 Task: Search one way flight ticket for 1 adult, 6 children, 1 infant in seat and 1 infant on lap in business from Houston: George Bush Intercontinental/houston Airport to Fort Wayne: Fort Wayne International Airport on 8-4-2023. Choice of flights is United. Number of bags: 2 carry on bags. Price is upto 65000. Outbound departure time preference is 14:45.
Action: Mouse moved to (260, 362)
Screenshot: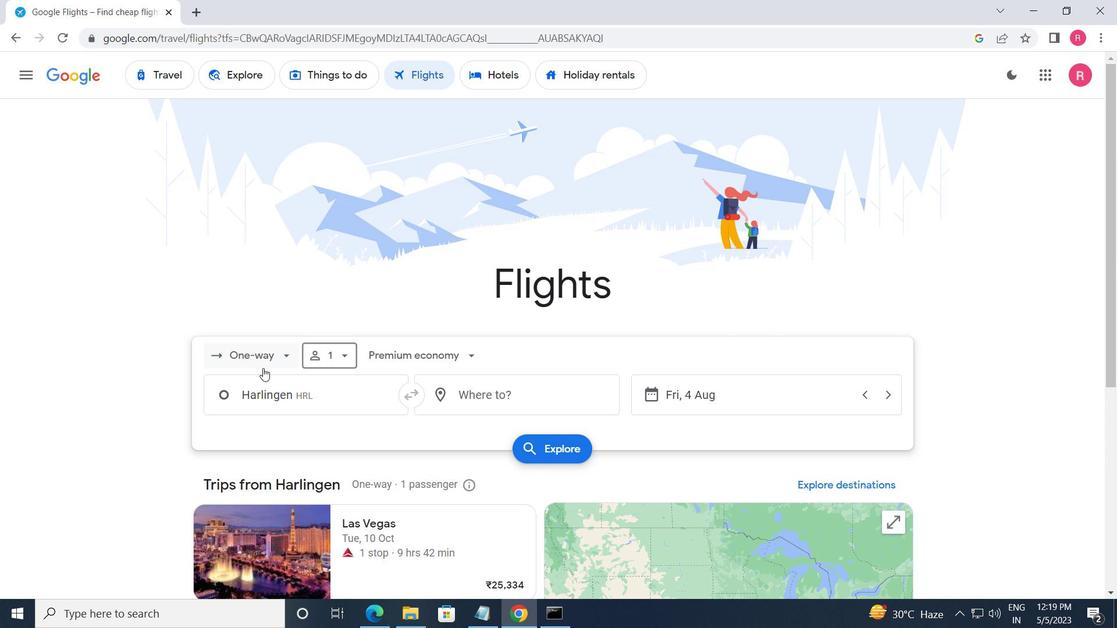
Action: Mouse pressed left at (260, 362)
Screenshot: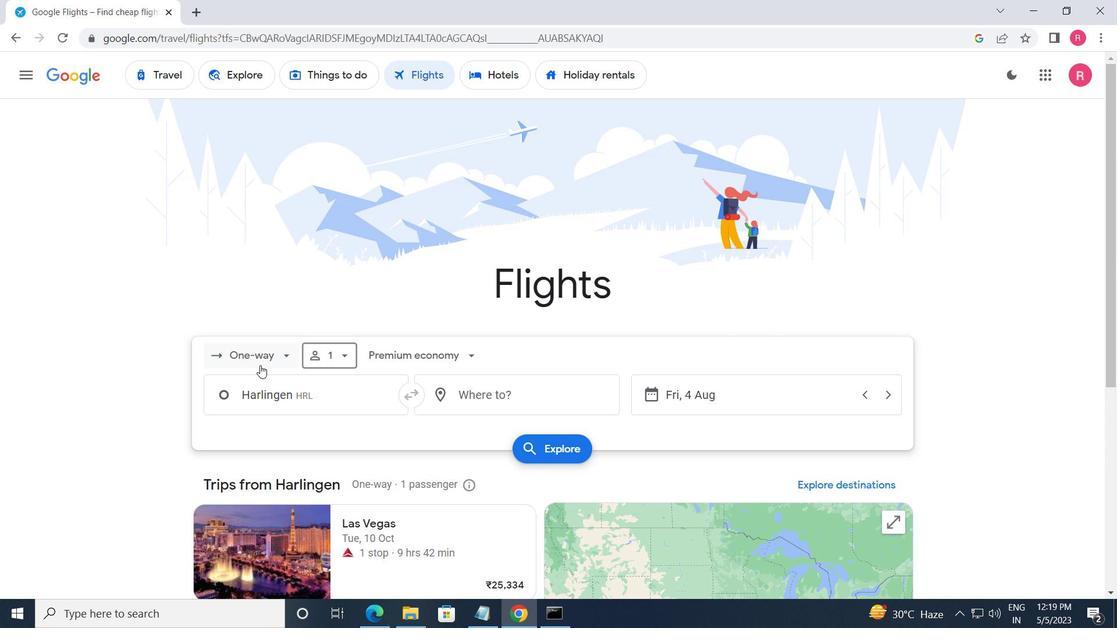 
Action: Mouse moved to (273, 416)
Screenshot: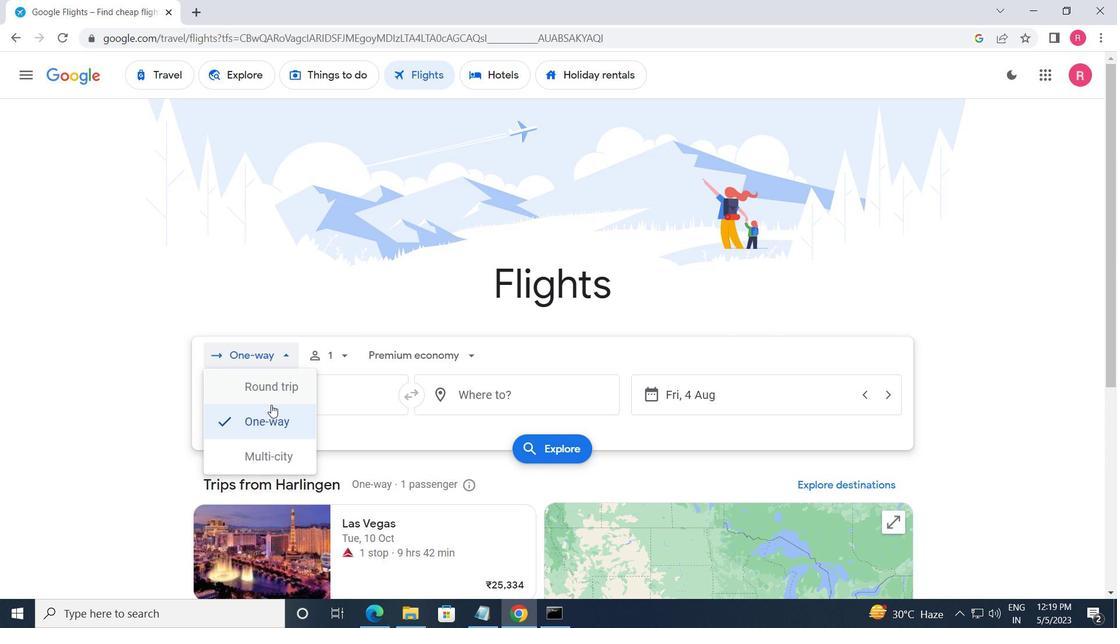 
Action: Mouse pressed left at (273, 416)
Screenshot: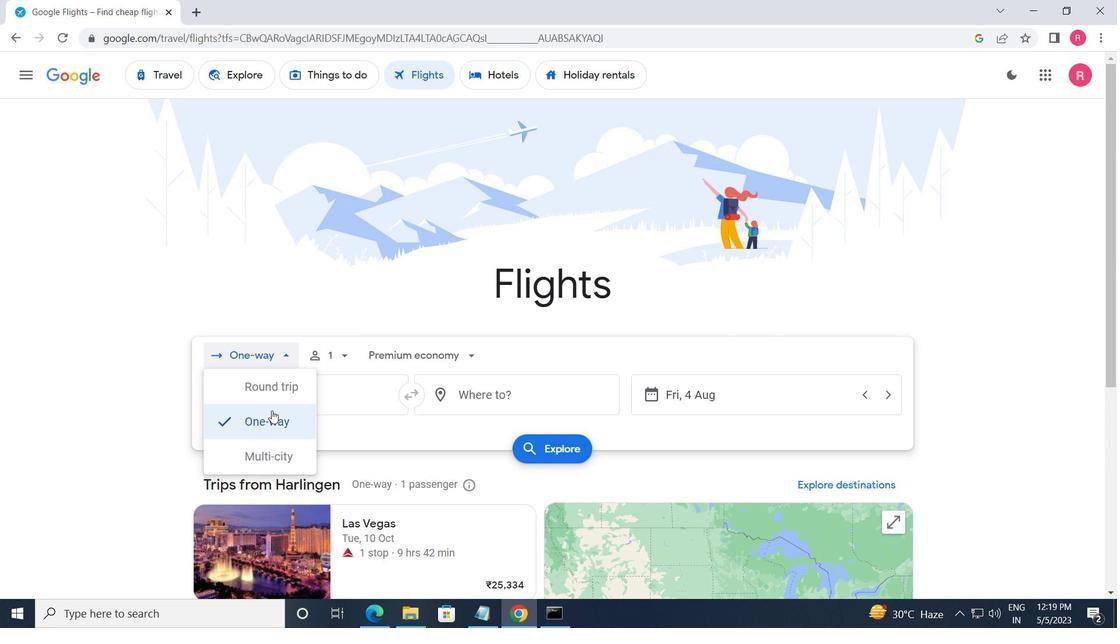 
Action: Mouse moved to (319, 358)
Screenshot: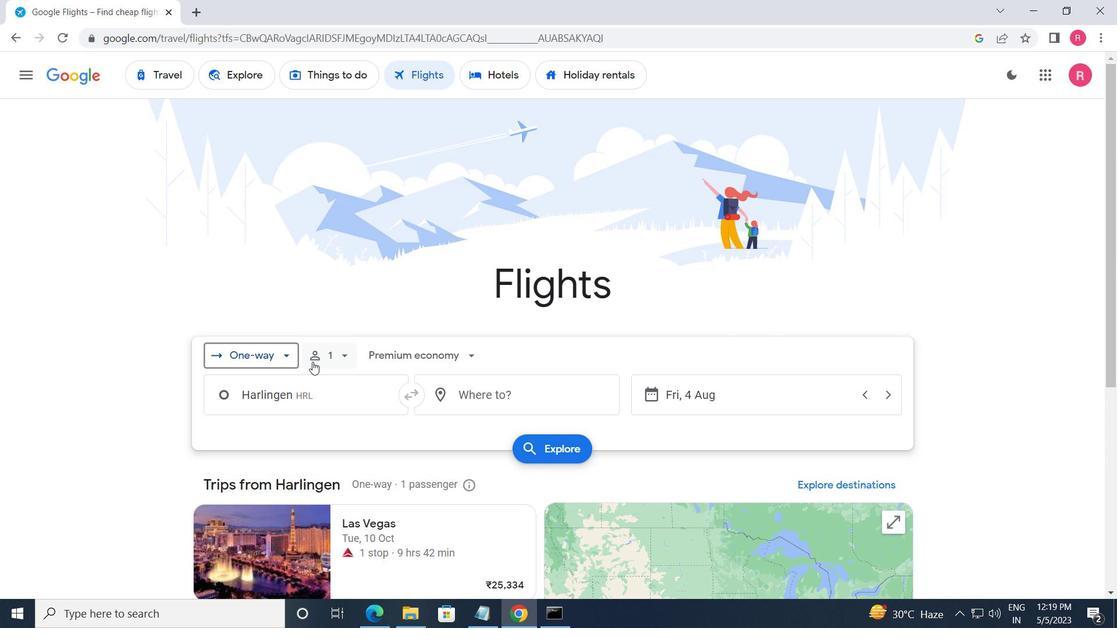 
Action: Mouse pressed left at (319, 358)
Screenshot: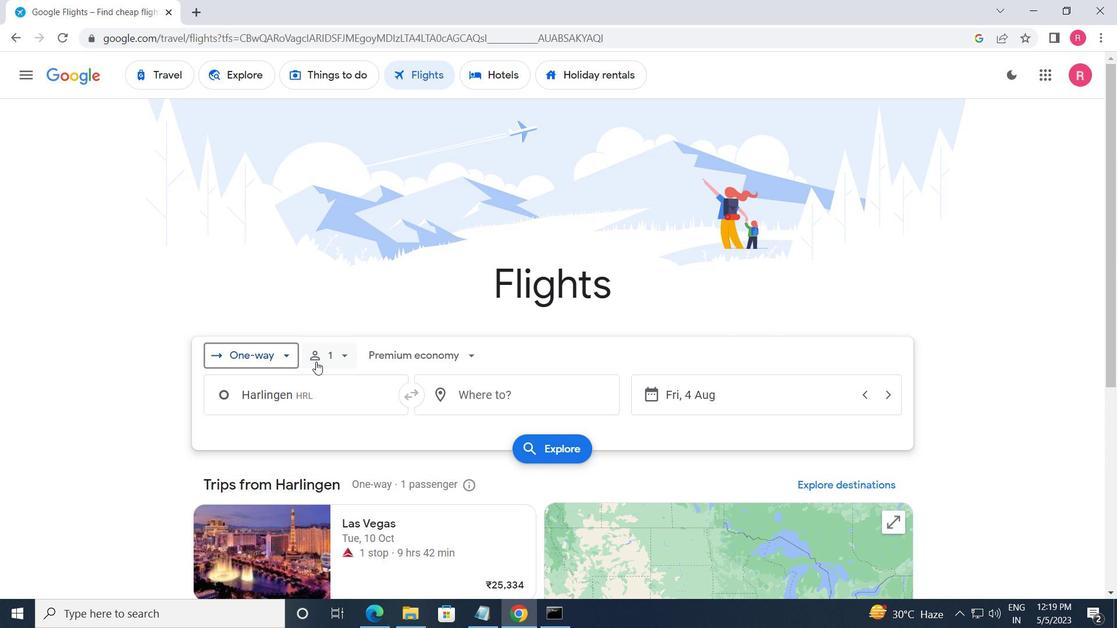 
Action: Mouse moved to (455, 434)
Screenshot: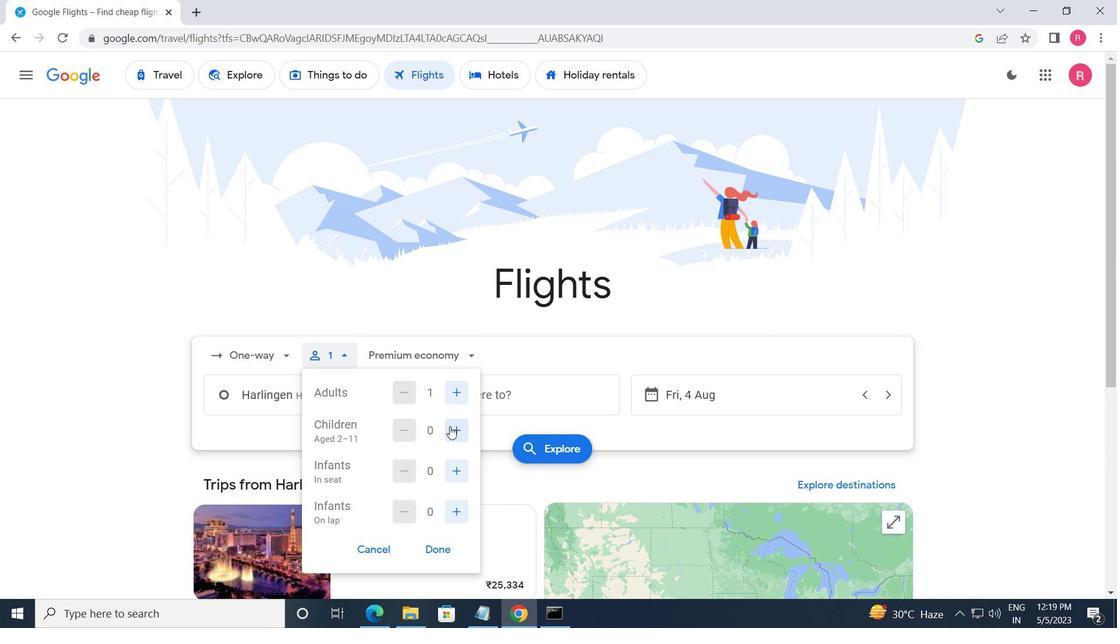 
Action: Mouse pressed left at (455, 434)
Screenshot: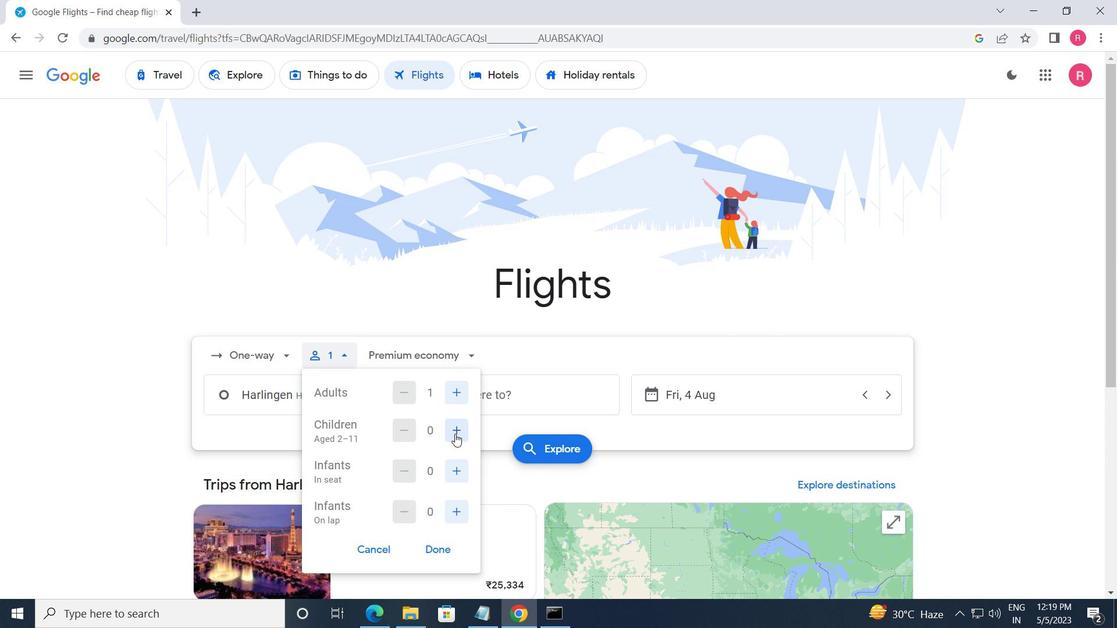 
Action: Mouse pressed left at (455, 434)
Screenshot: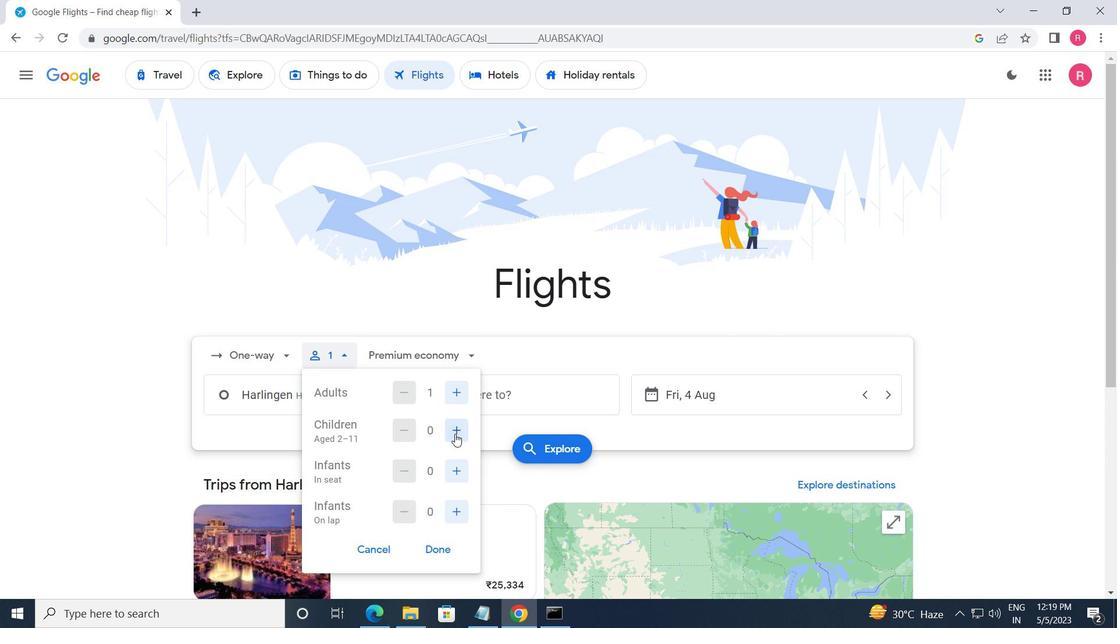
Action: Mouse pressed left at (455, 434)
Screenshot: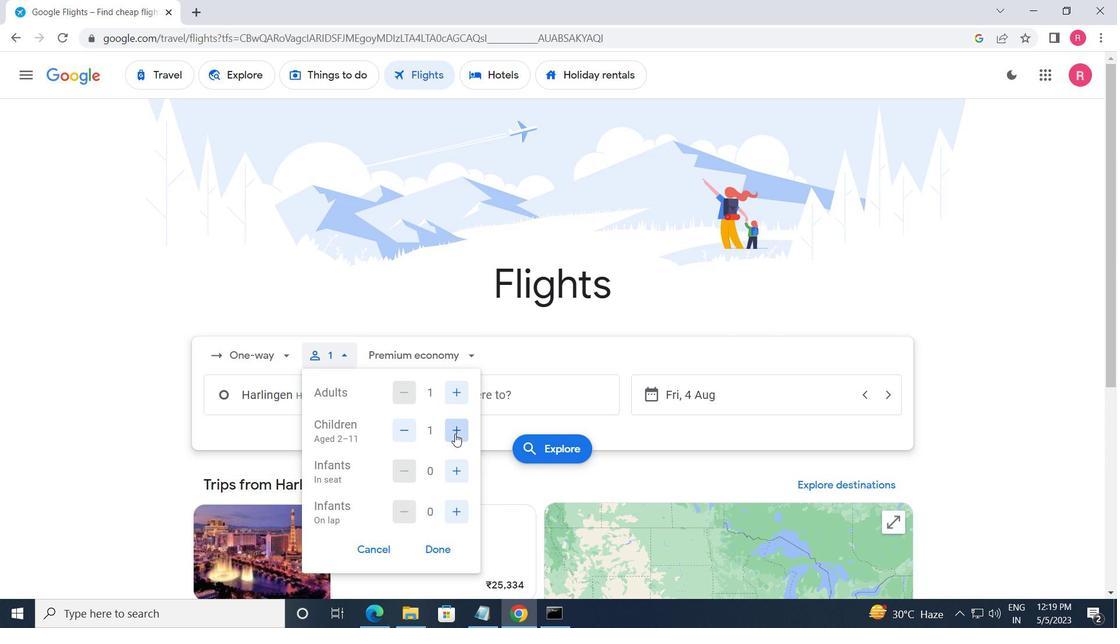 
Action: Mouse pressed left at (455, 434)
Screenshot: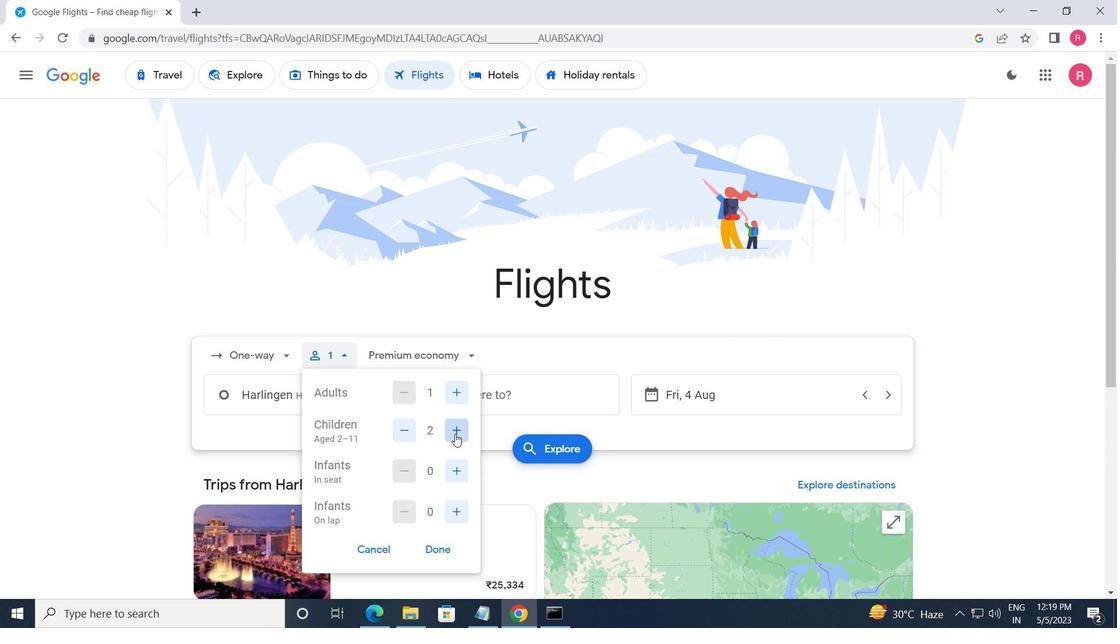 
Action: Mouse pressed left at (455, 434)
Screenshot: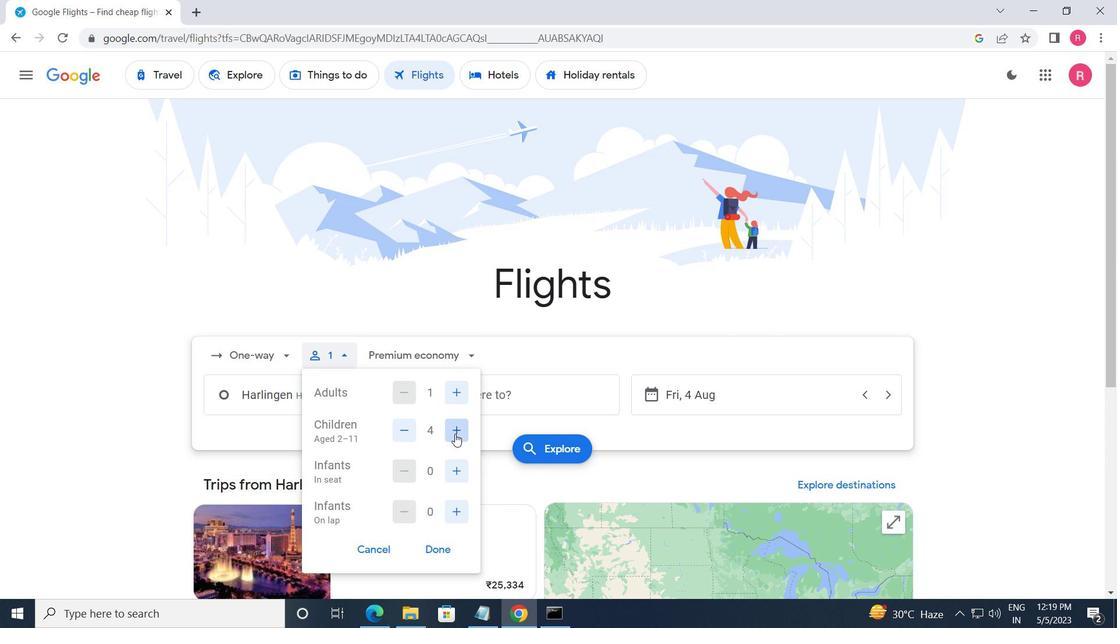 
Action: Mouse pressed left at (455, 434)
Screenshot: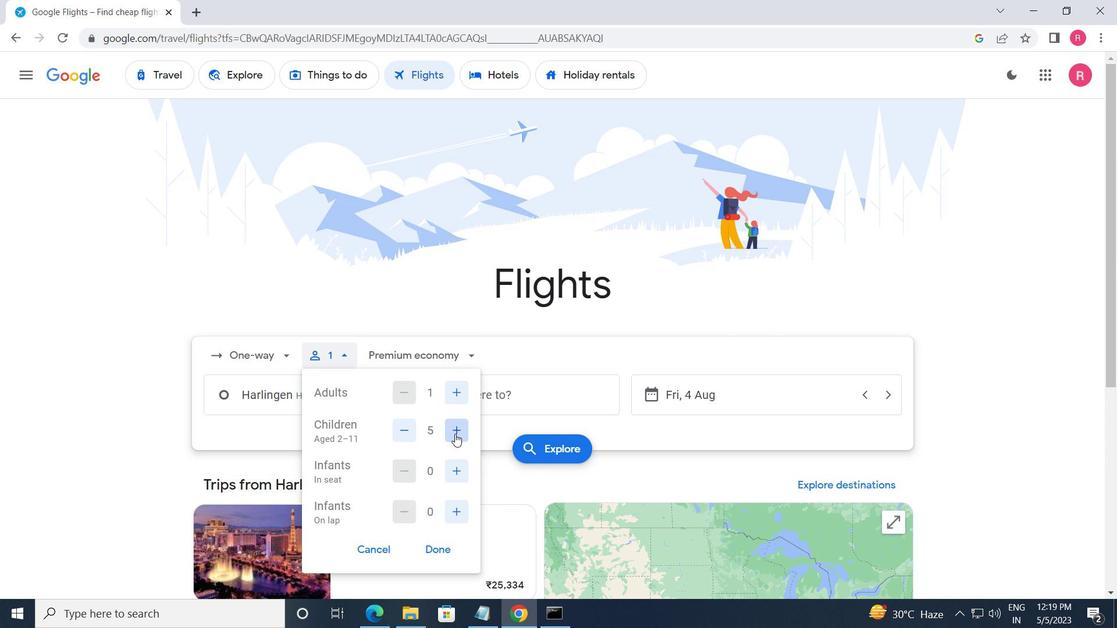 
Action: Mouse moved to (458, 464)
Screenshot: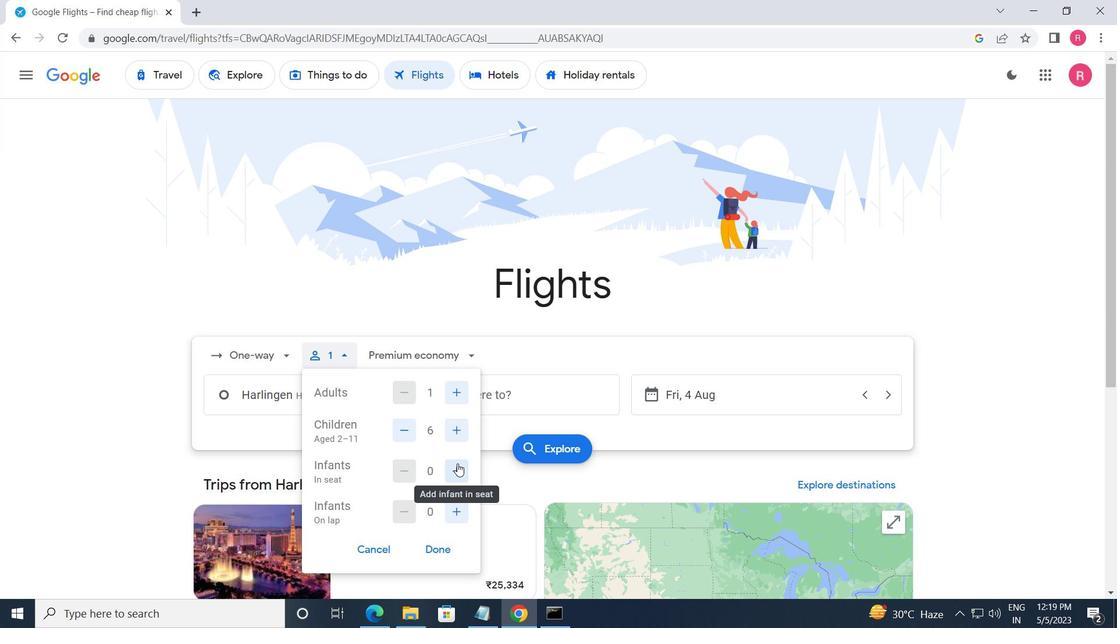 
Action: Mouse pressed left at (458, 464)
Screenshot: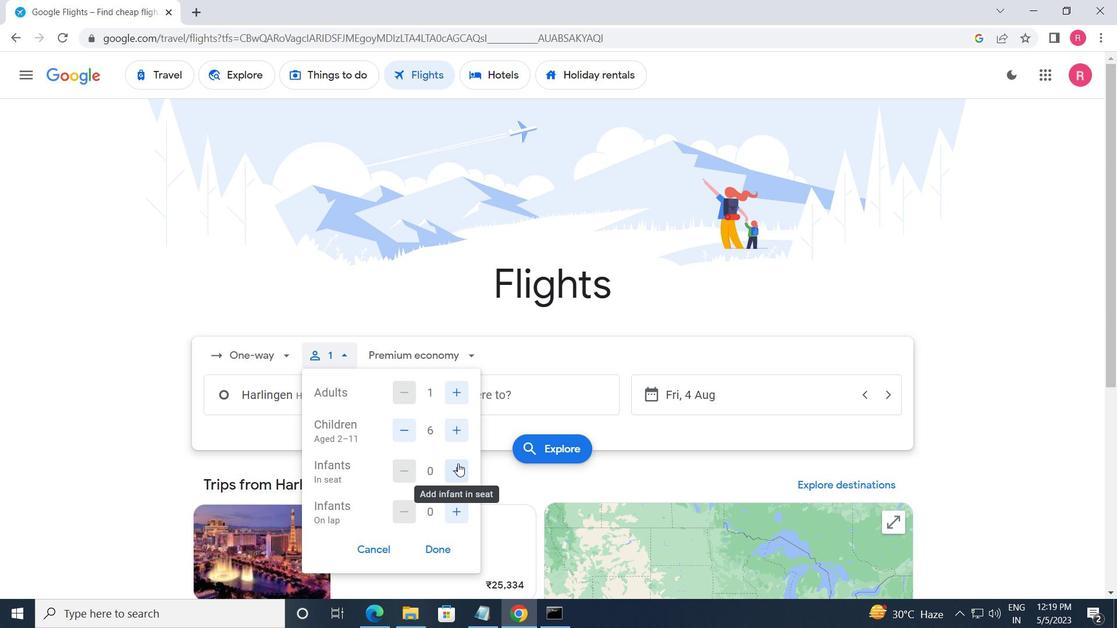 
Action: Mouse moved to (465, 498)
Screenshot: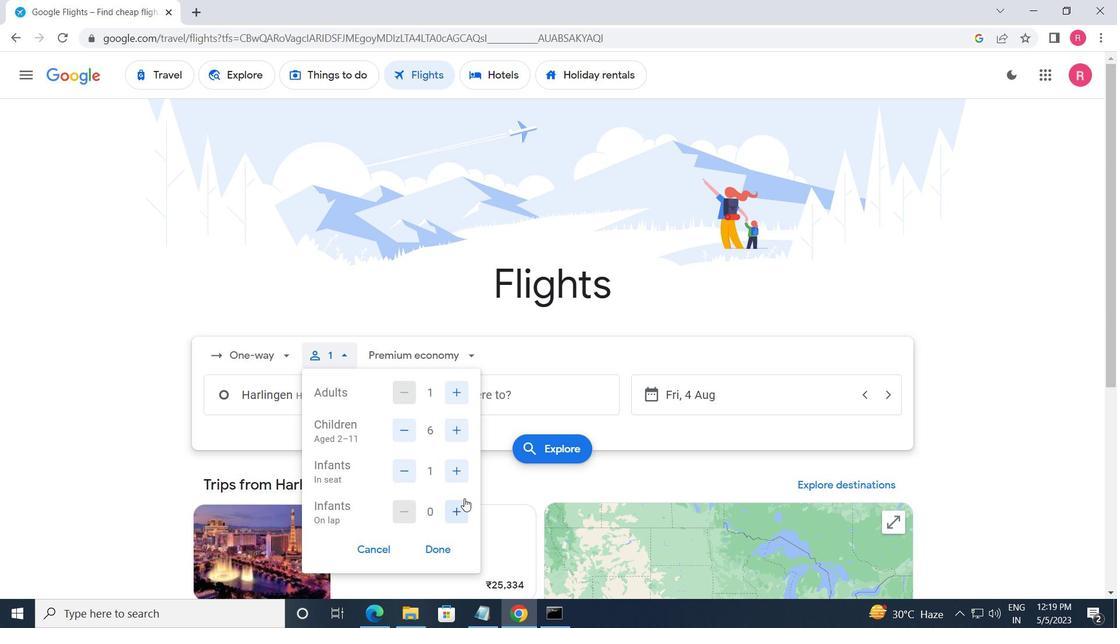 
Action: Mouse pressed left at (465, 498)
Screenshot: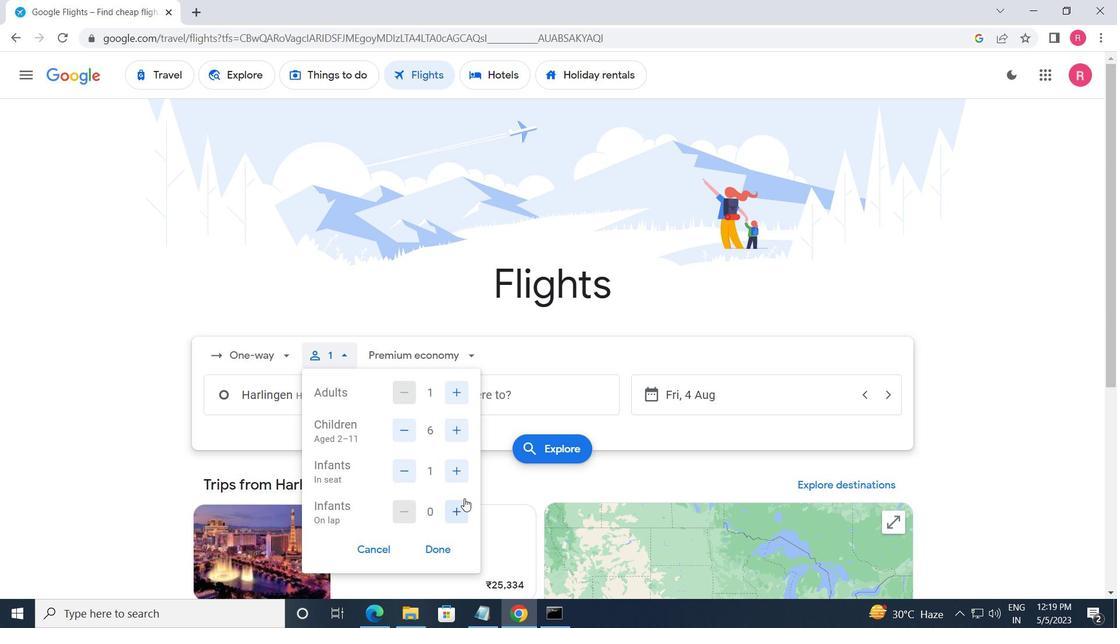 
Action: Mouse moved to (436, 557)
Screenshot: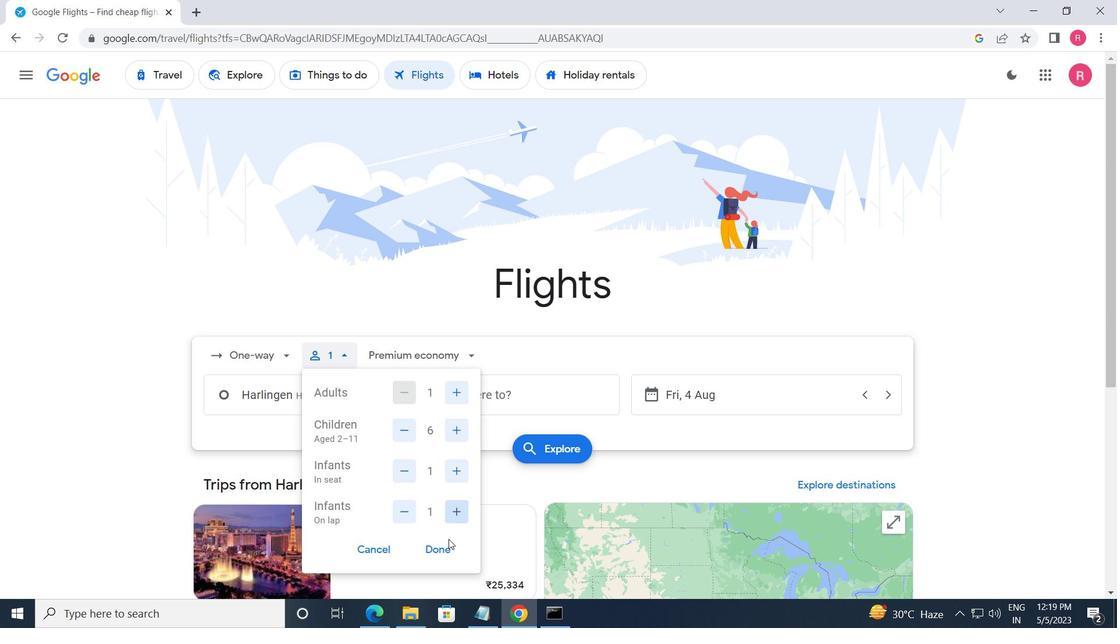 
Action: Mouse pressed left at (436, 557)
Screenshot: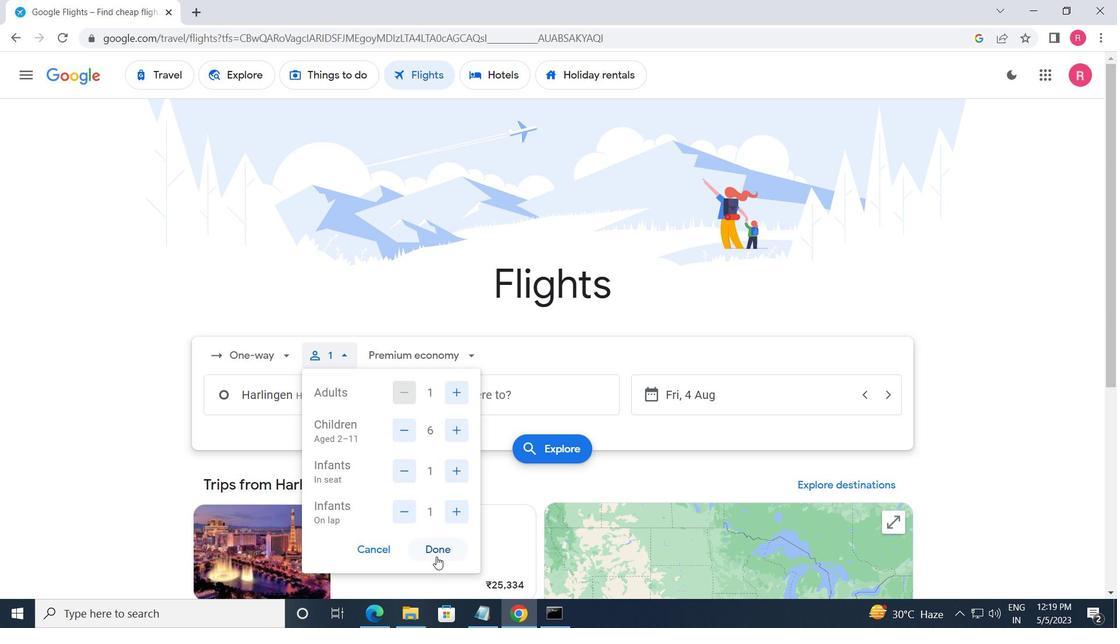 
Action: Mouse moved to (418, 353)
Screenshot: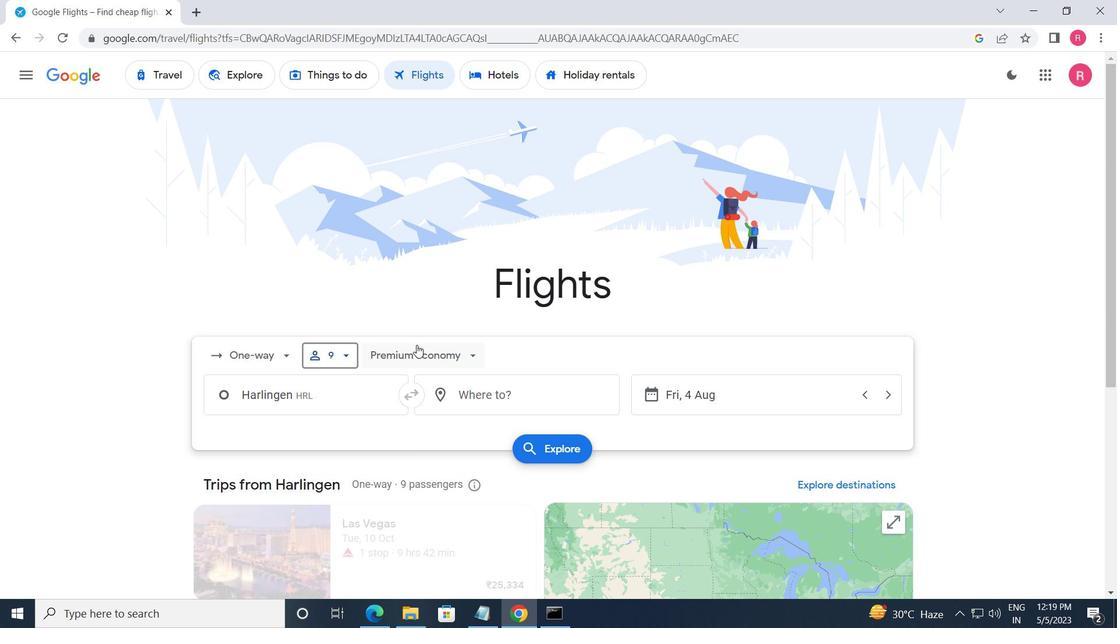 
Action: Mouse pressed left at (418, 353)
Screenshot: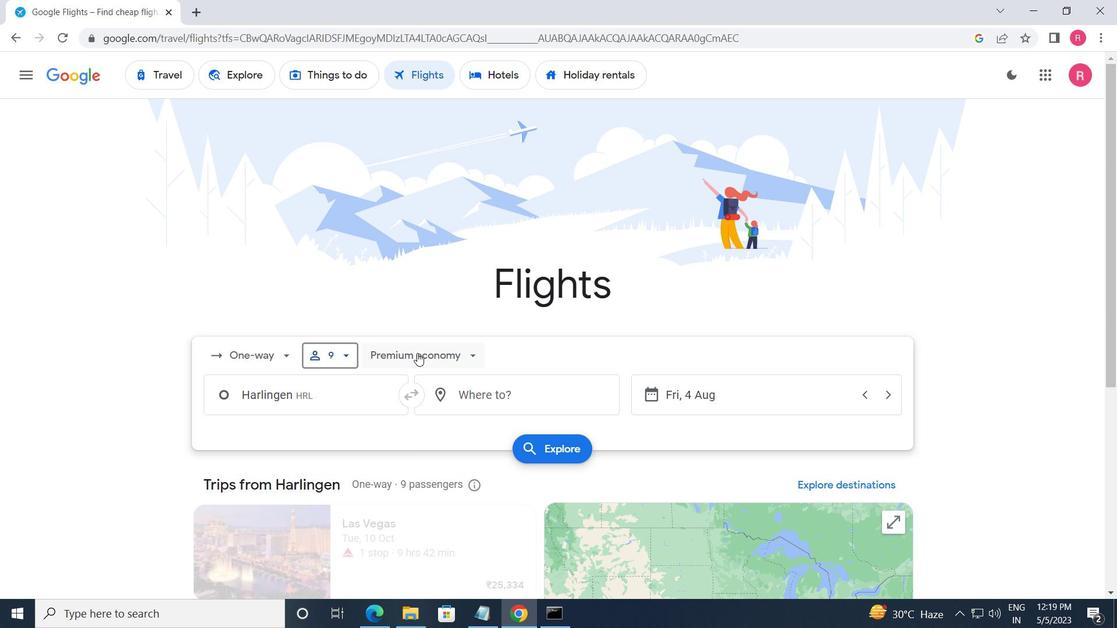
Action: Mouse moved to (415, 454)
Screenshot: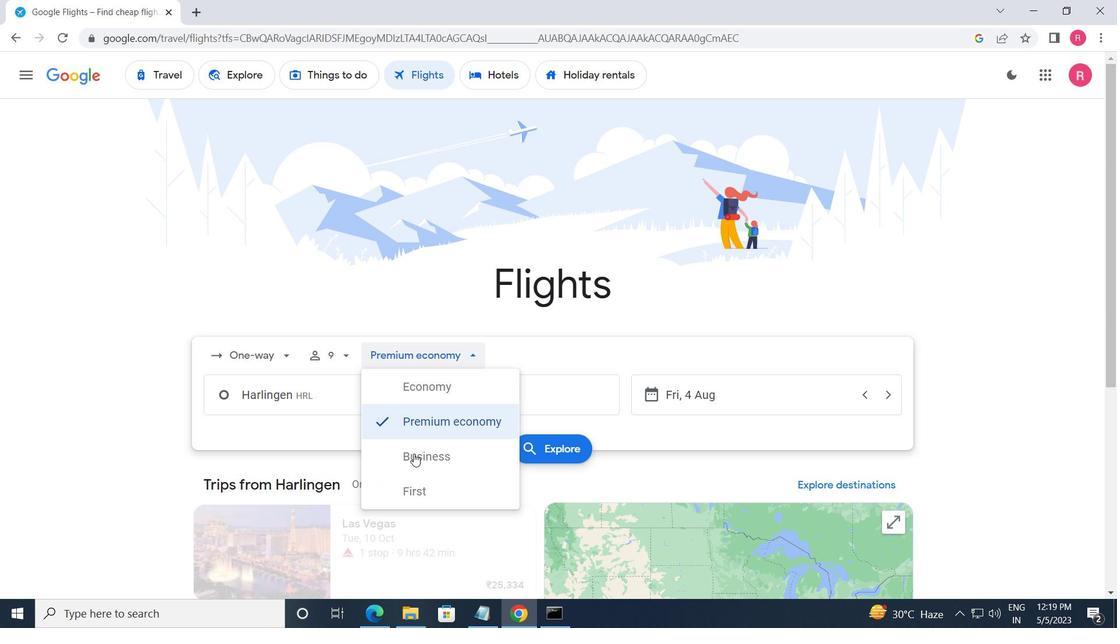 
Action: Mouse pressed left at (415, 454)
Screenshot: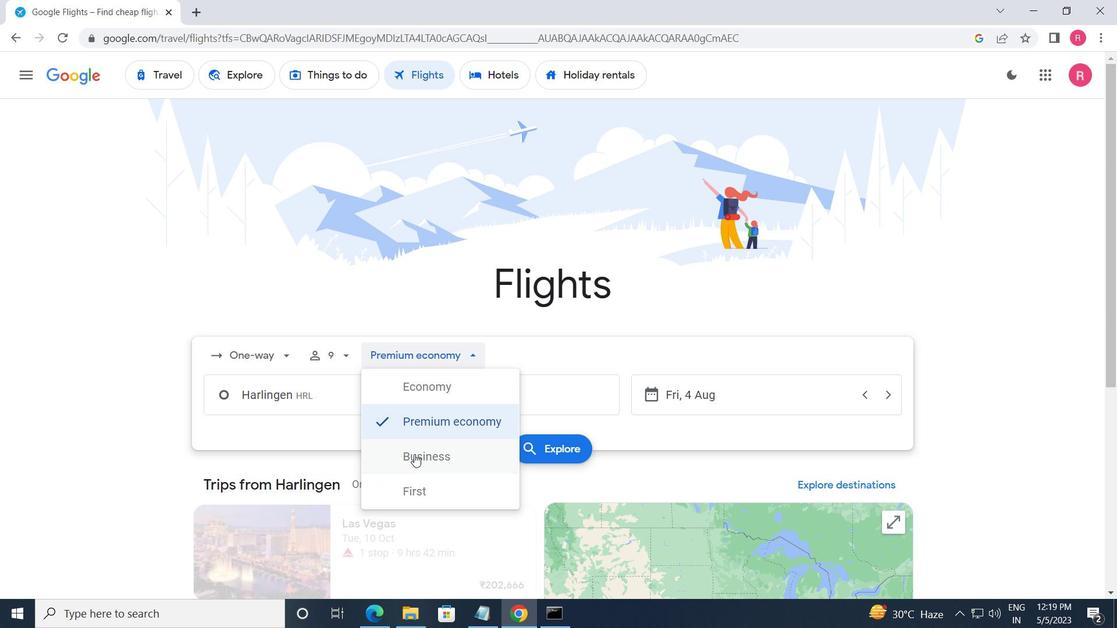 
Action: Mouse moved to (345, 399)
Screenshot: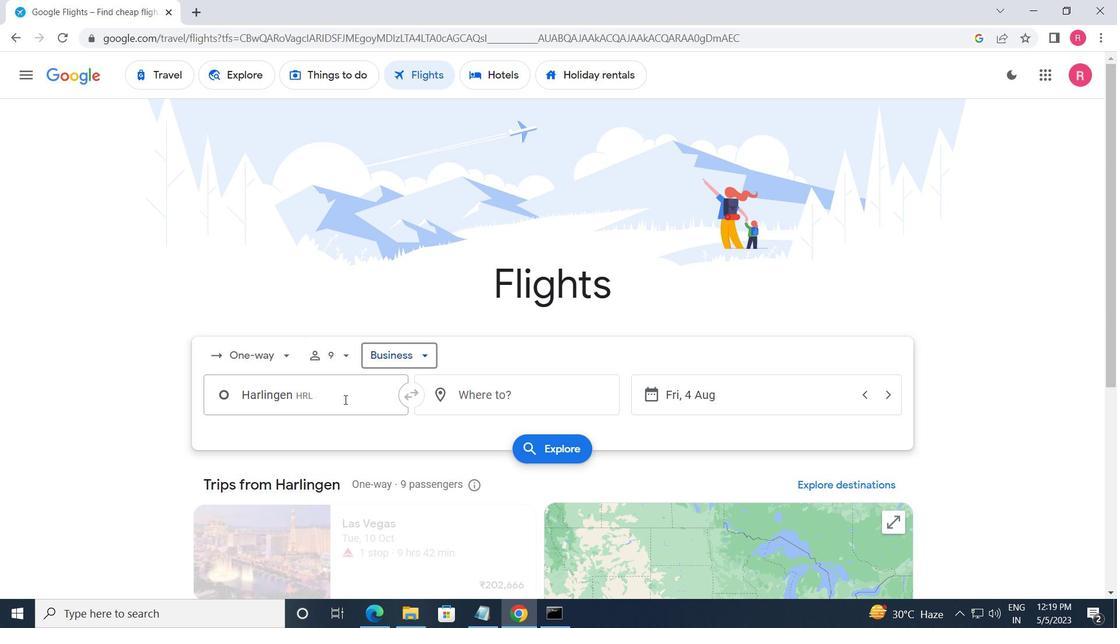 
Action: Mouse pressed left at (345, 399)
Screenshot: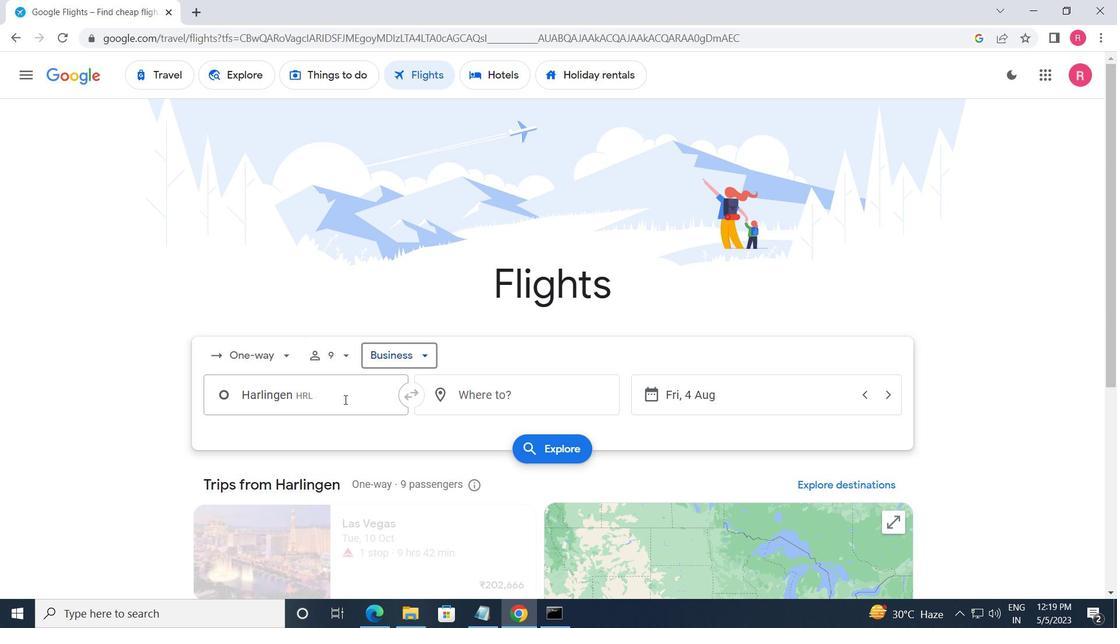 
Action: Key pressed <Key.shift_r>Houston
Screenshot: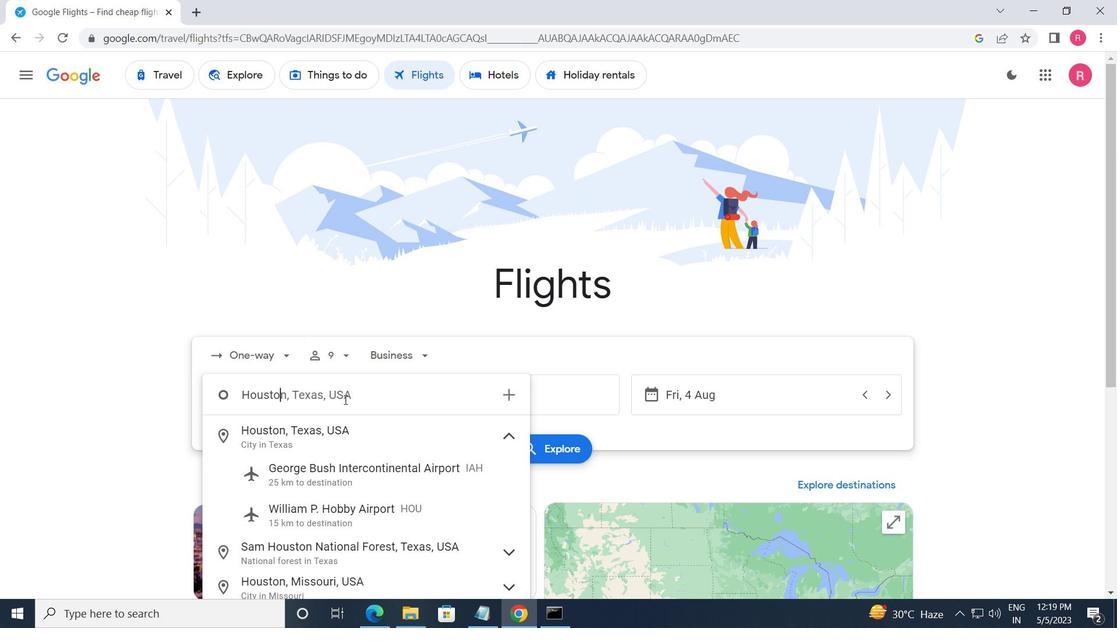 
Action: Mouse moved to (331, 470)
Screenshot: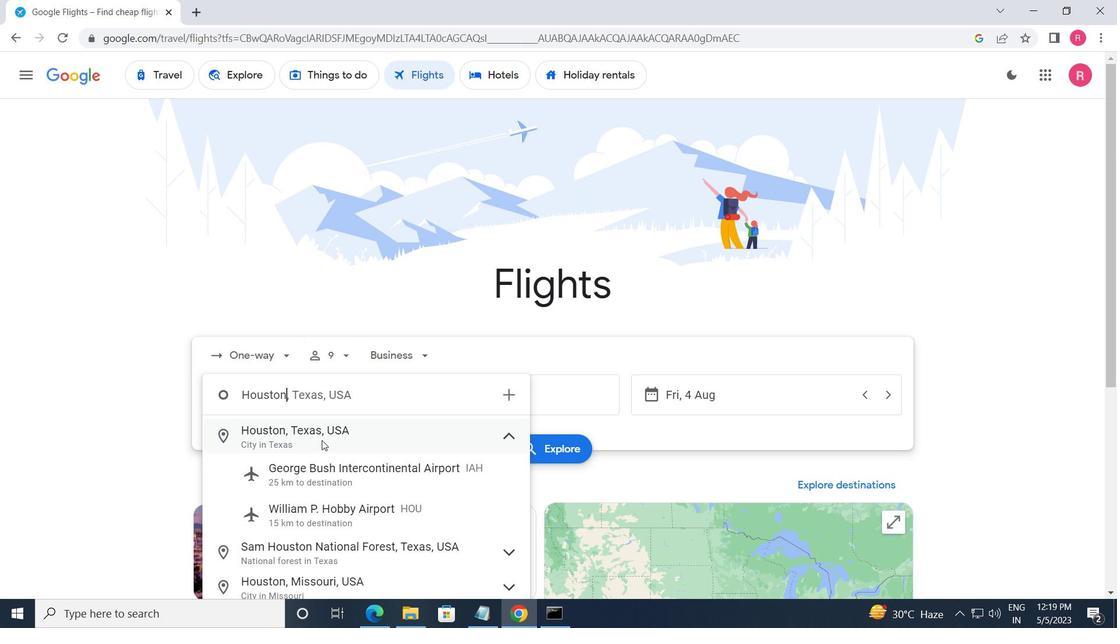 
Action: Mouse pressed left at (331, 470)
Screenshot: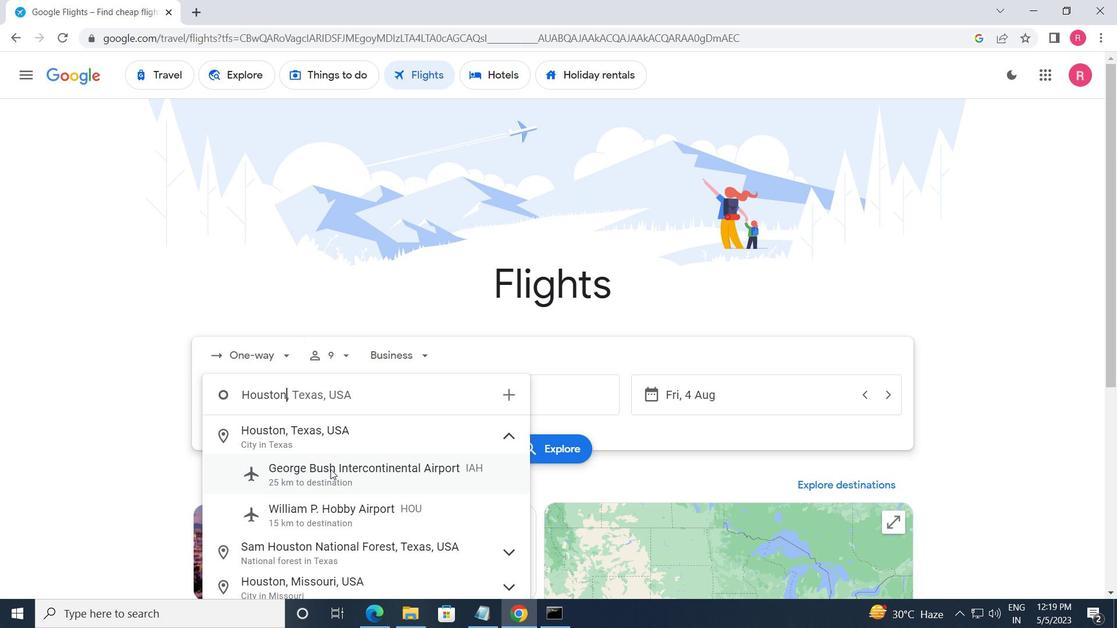 
Action: Mouse moved to (483, 397)
Screenshot: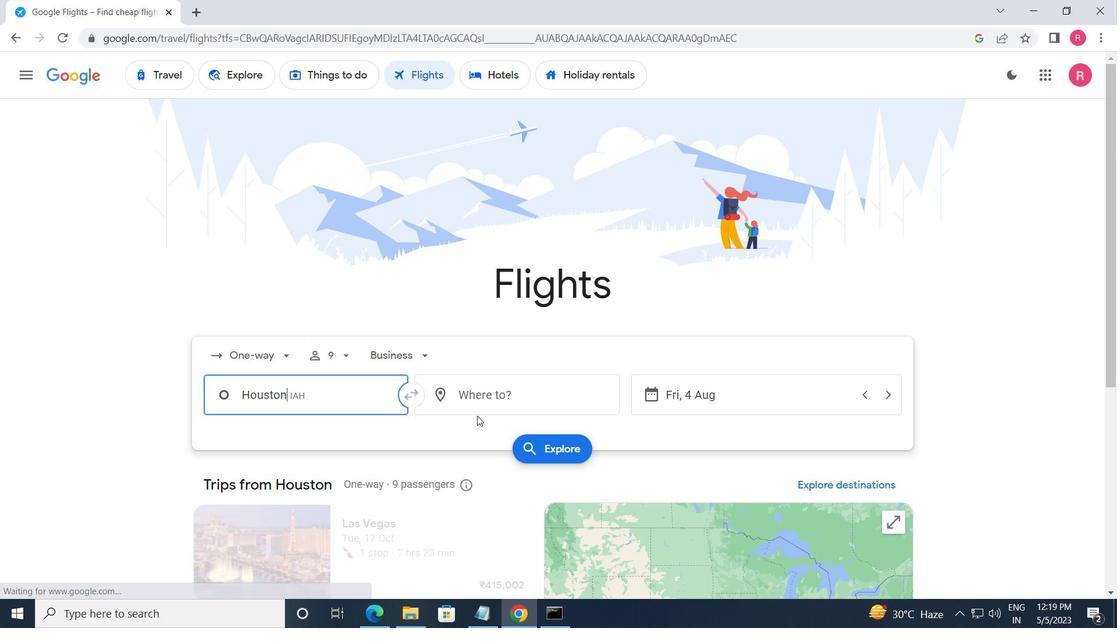 
Action: Mouse pressed left at (483, 397)
Screenshot: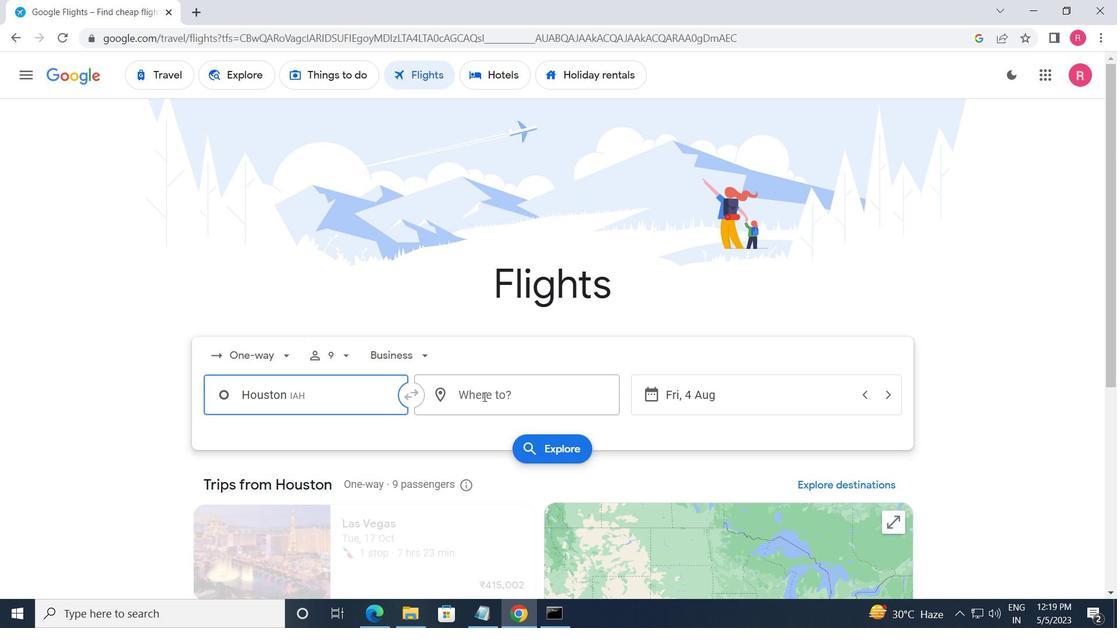 
Action: Mouse moved to (484, 418)
Screenshot: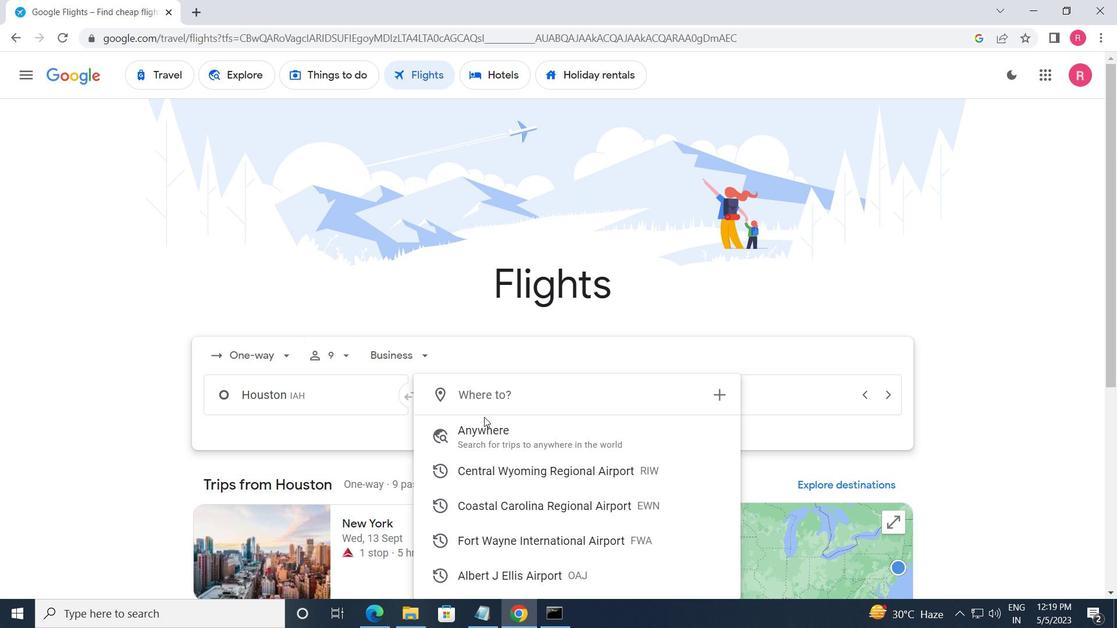 
Action: Key pressed <Key.shift>FORT<Key.space><Key.shift>WAYNE
Screenshot: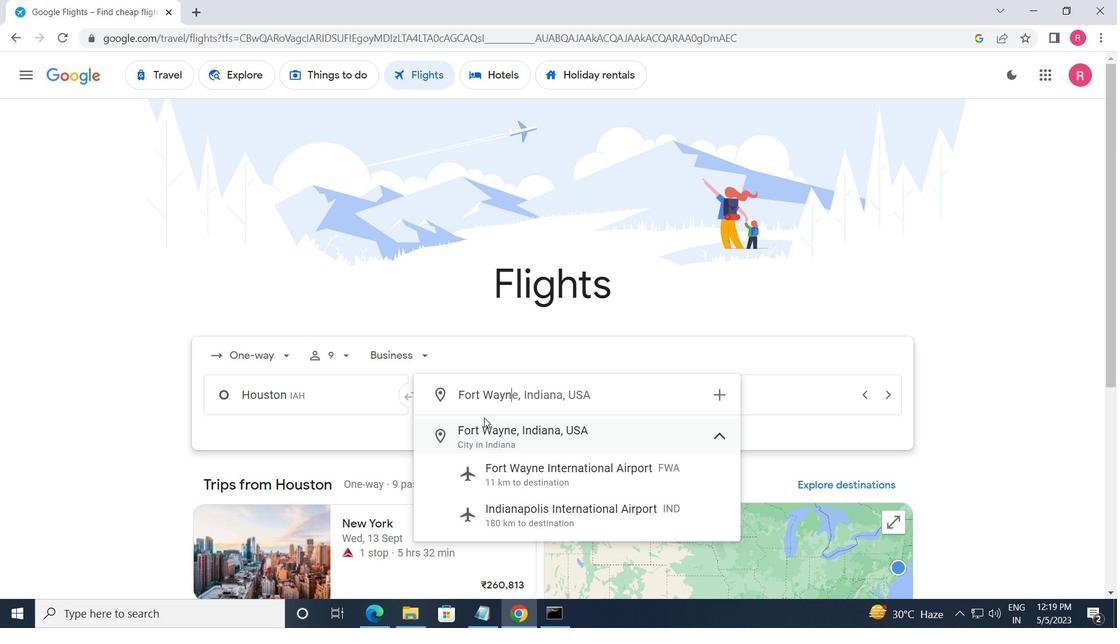 
Action: Mouse moved to (505, 480)
Screenshot: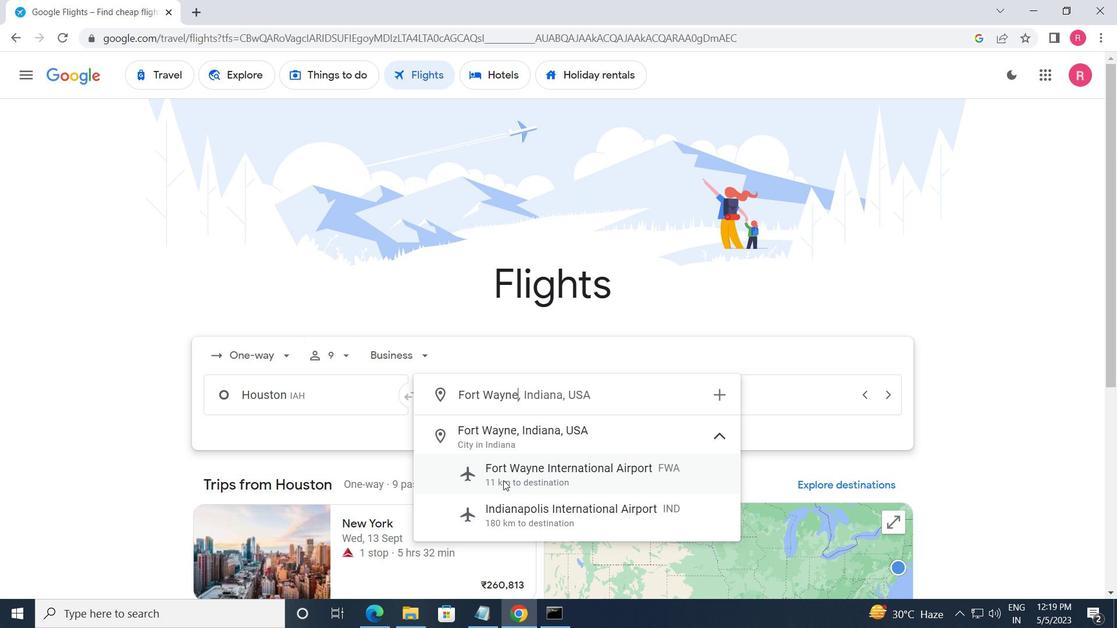 
Action: Mouse pressed left at (505, 480)
Screenshot: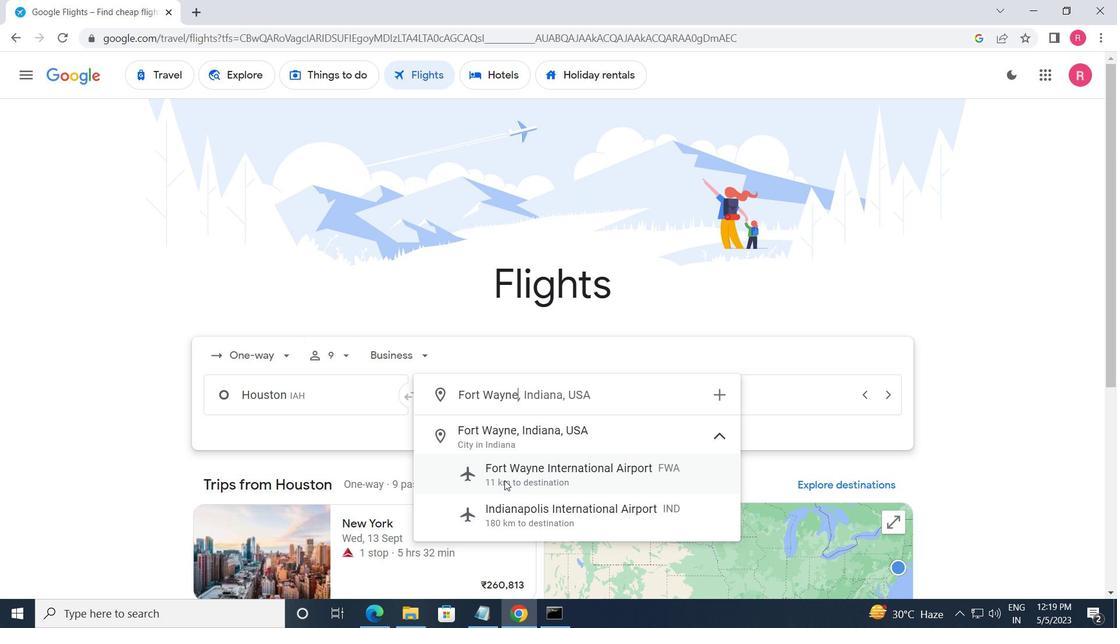 
Action: Mouse moved to (792, 410)
Screenshot: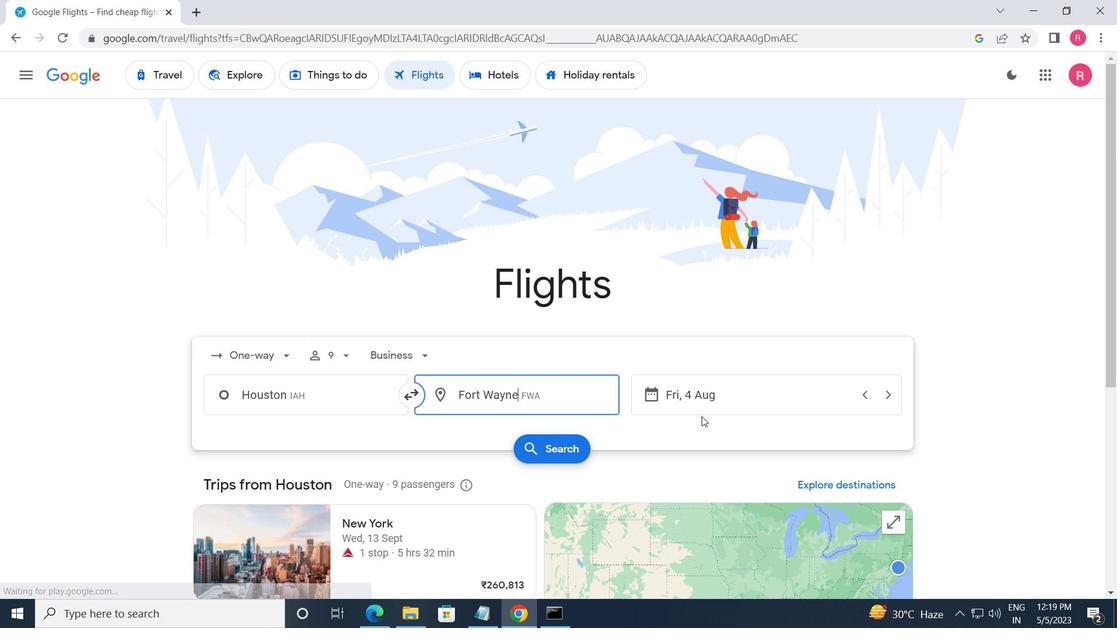 
Action: Mouse pressed left at (792, 410)
Screenshot: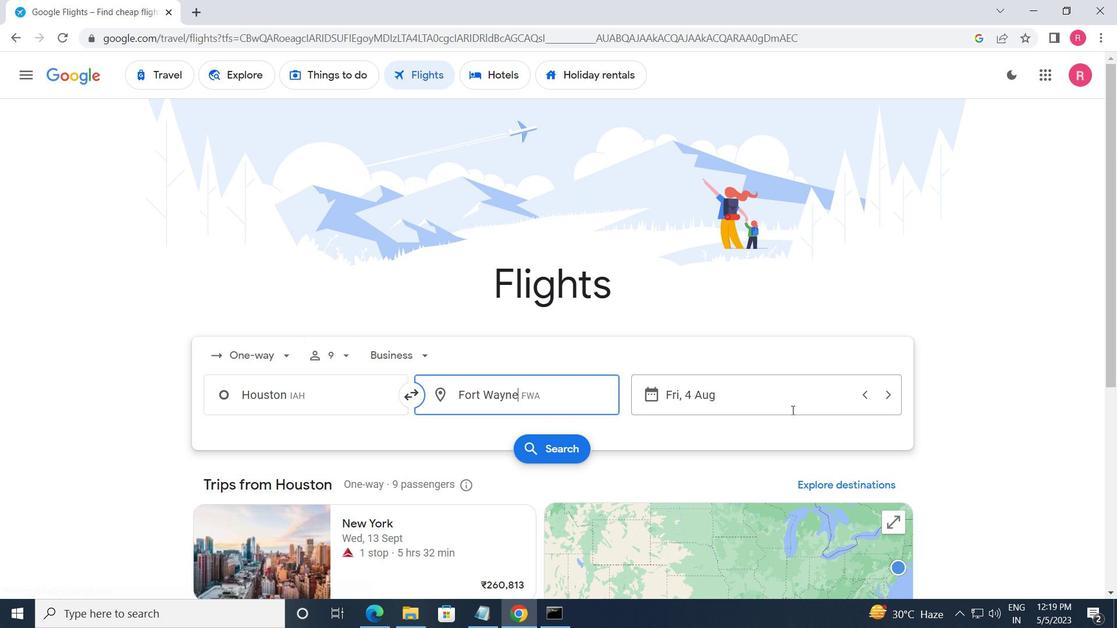 
Action: Mouse moved to (549, 328)
Screenshot: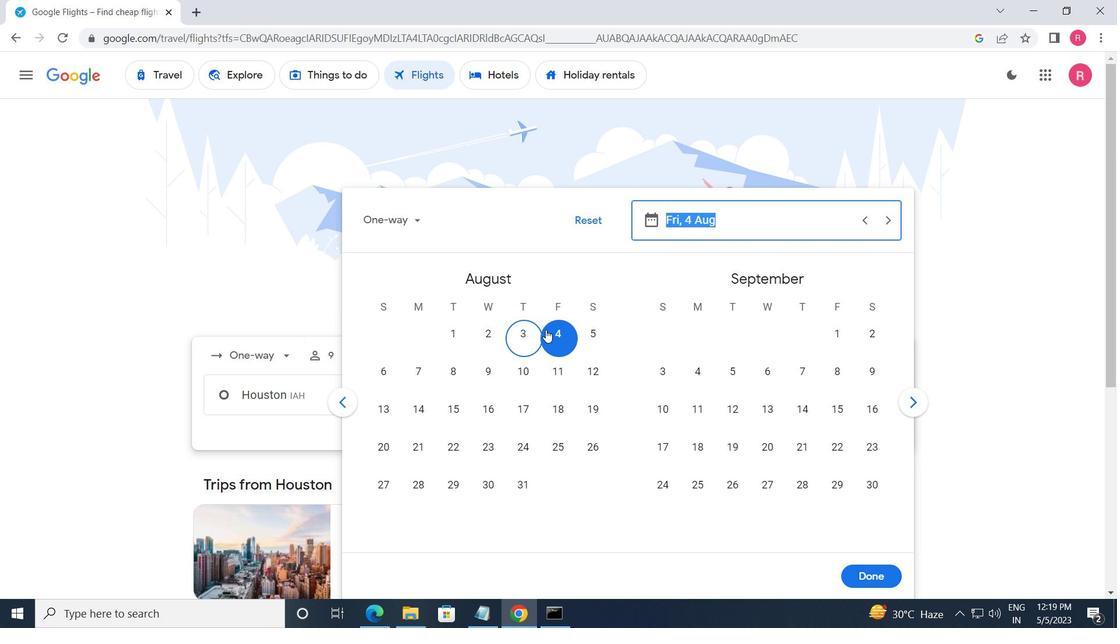 
Action: Mouse pressed left at (549, 328)
Screenshot: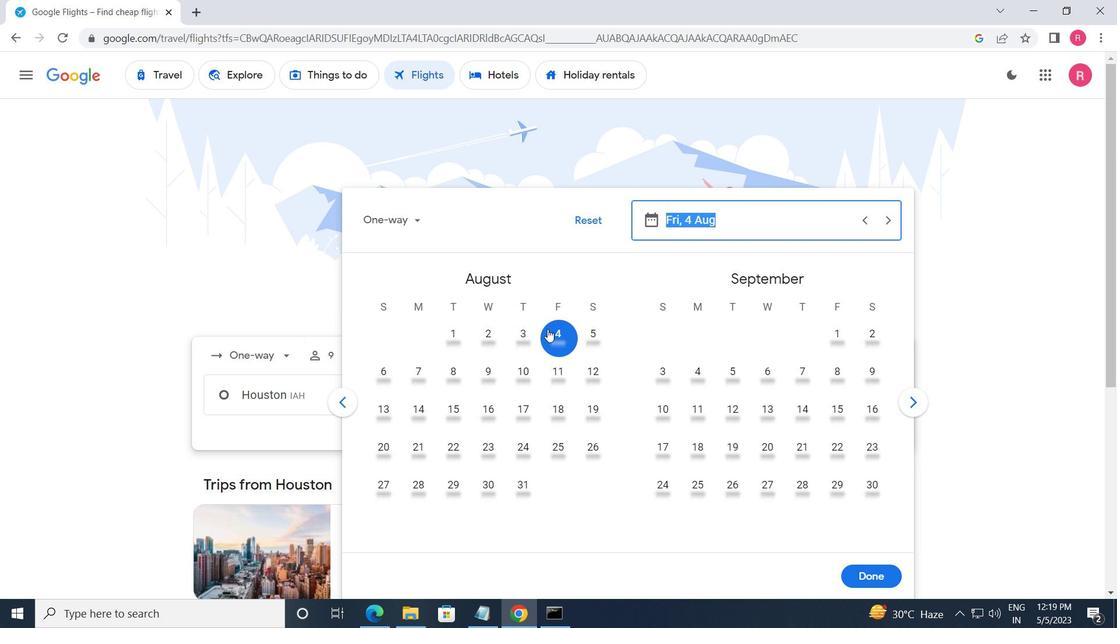 
Action: Mouse moved to (875, 579)
Screenshot: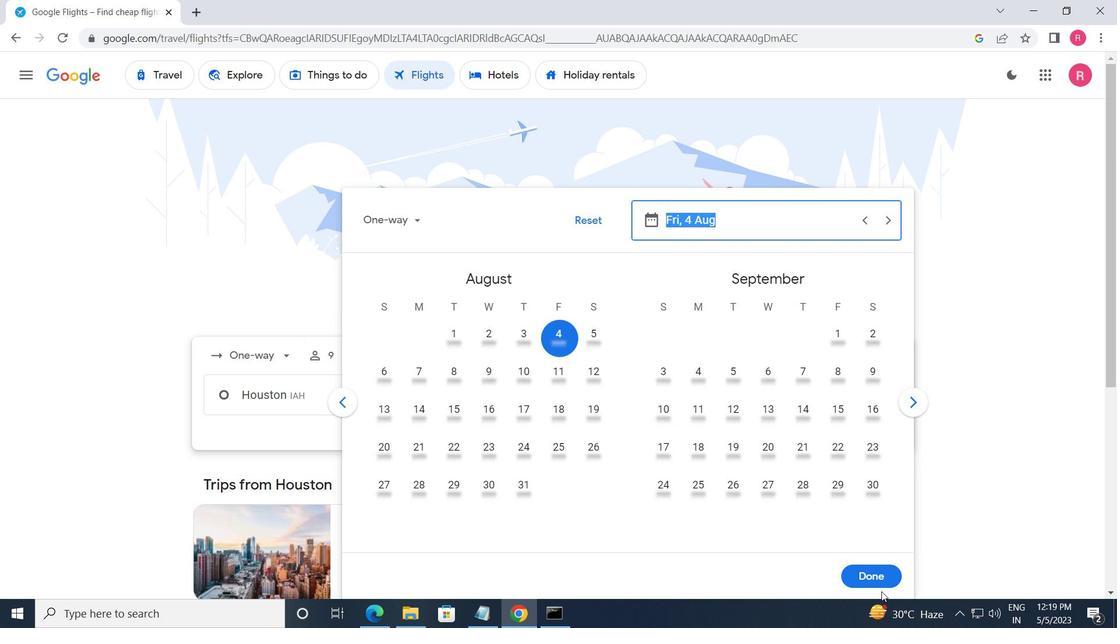 
Action: Mouse pressed left at (875, 579)
Screenshot: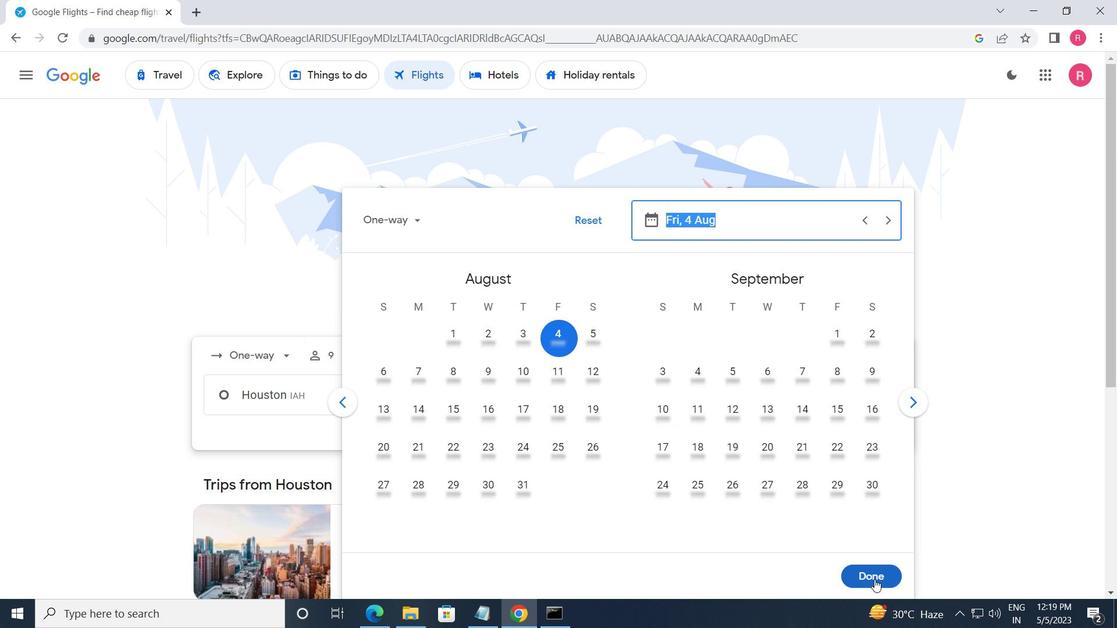 
Action: Mouse moved to (547, 448)
Screenshot: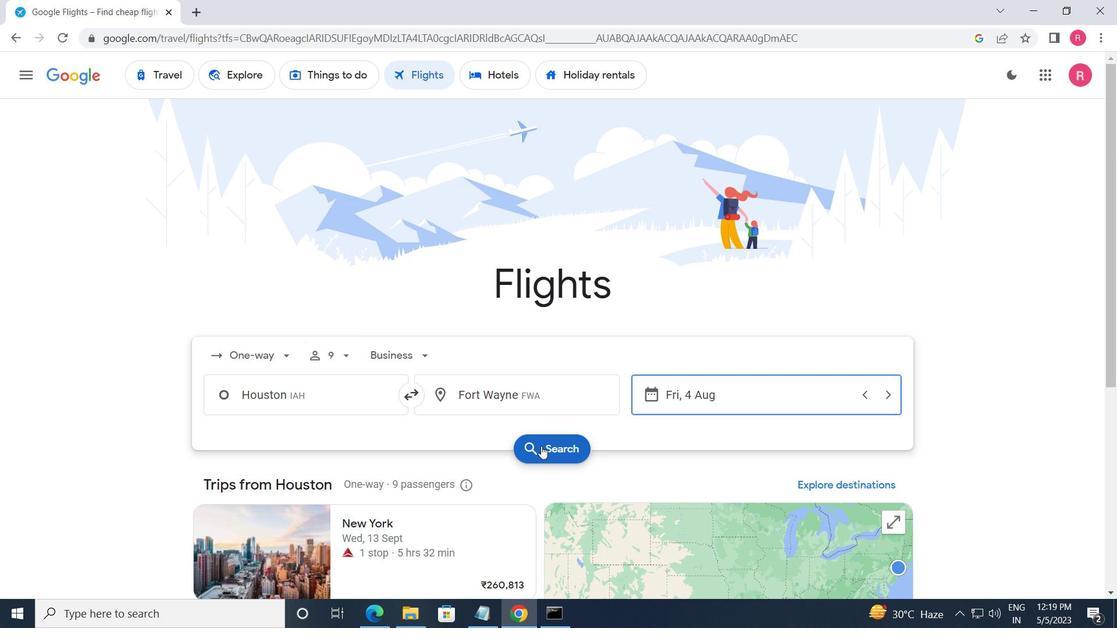 
Action: Mouse pressed left at (547, 448)
Screenshot: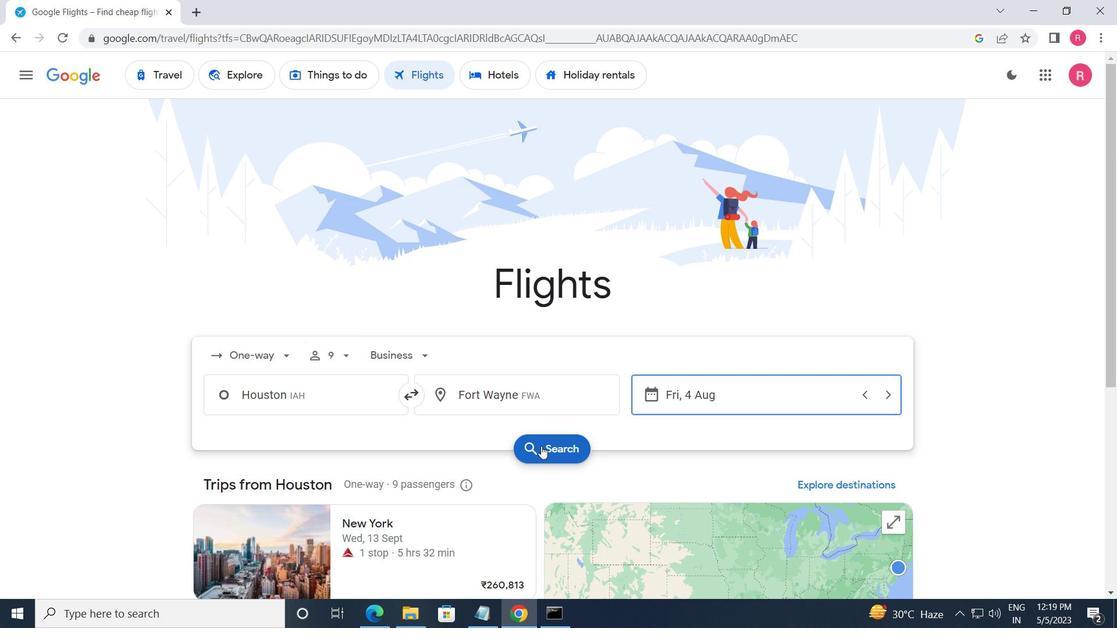 
Action: Mouse moved to (202, 211)
Screenshot: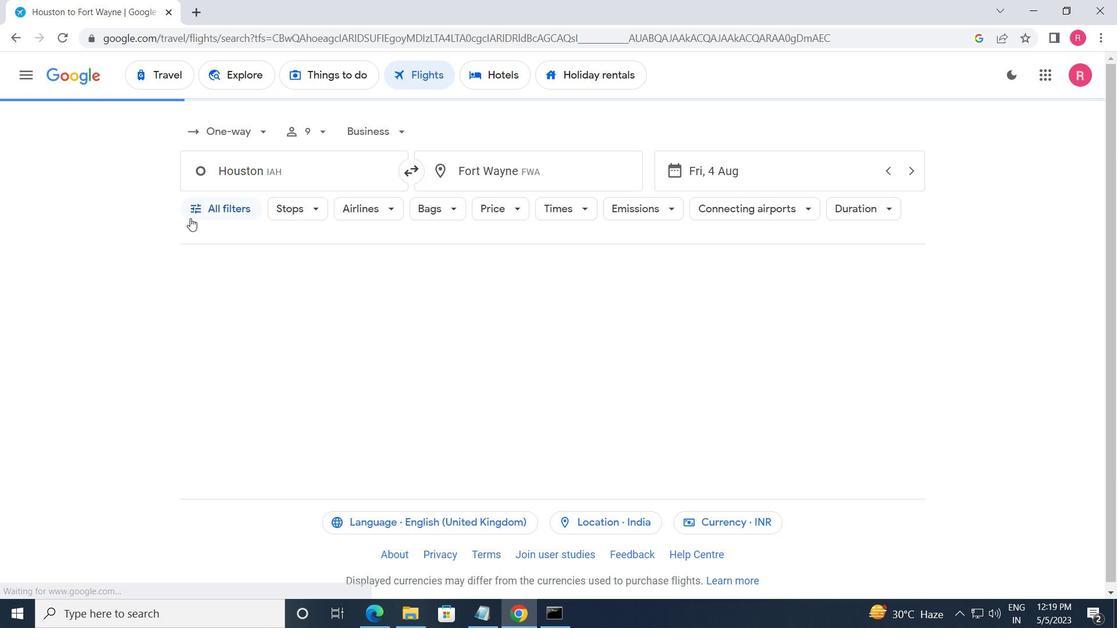 
Action: Mouse pressed left at (202, 211)
Screenshot: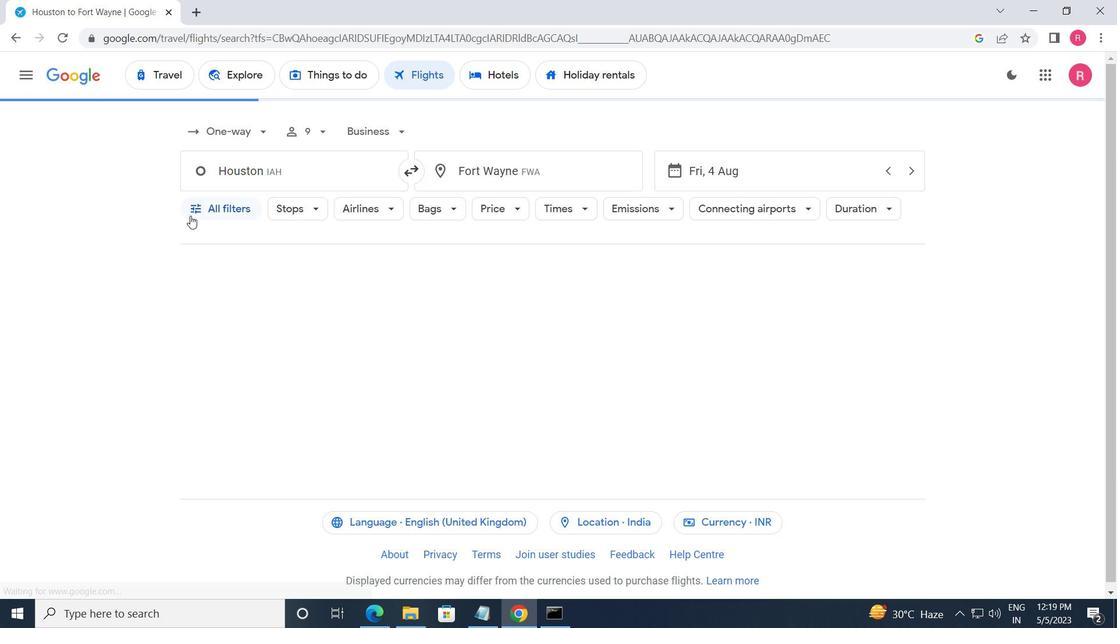 
Action: Mouse moved to (263, 335)
Screenshot: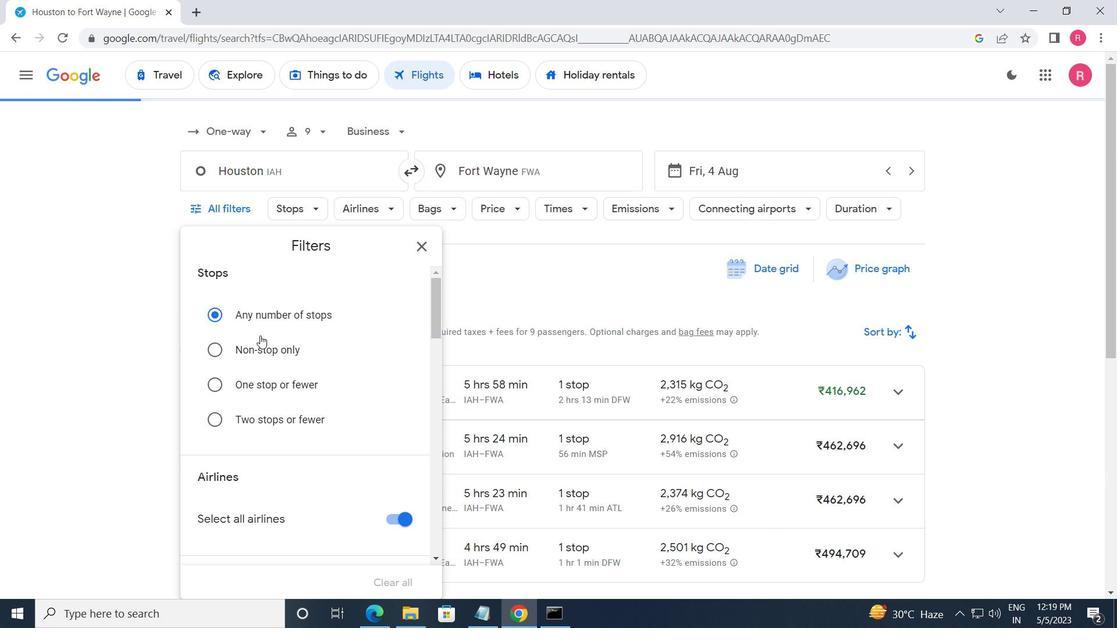 
Action: Mouse scrolled (263, 335) with delta (0, 0)
Screenshot: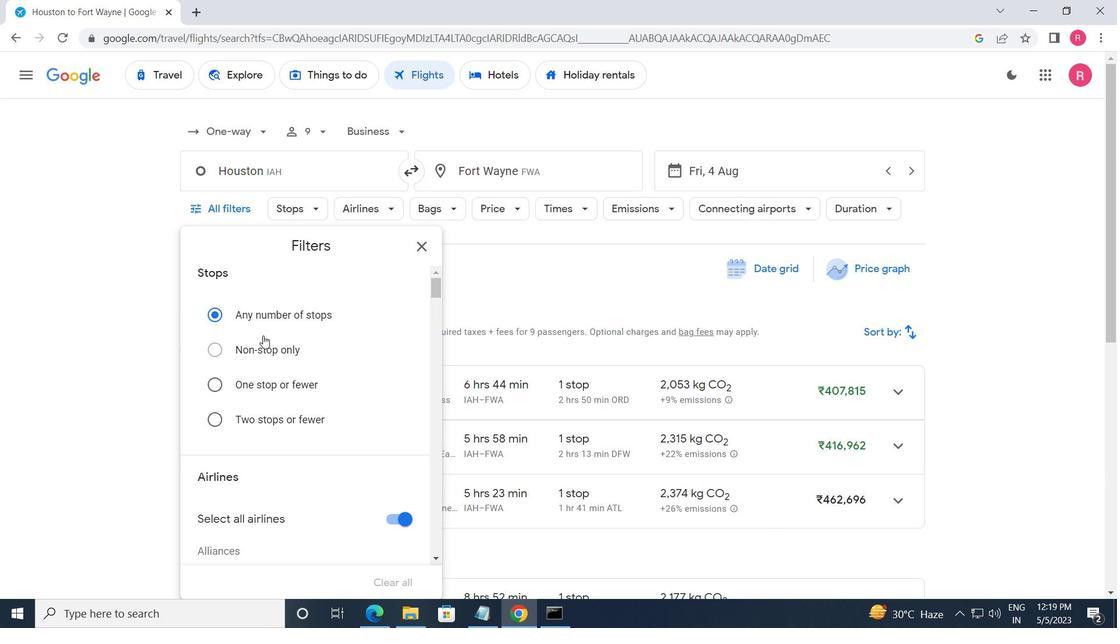 
Action: Mouse scrolled (263, 335) with delta (0, 0)
Screenshot: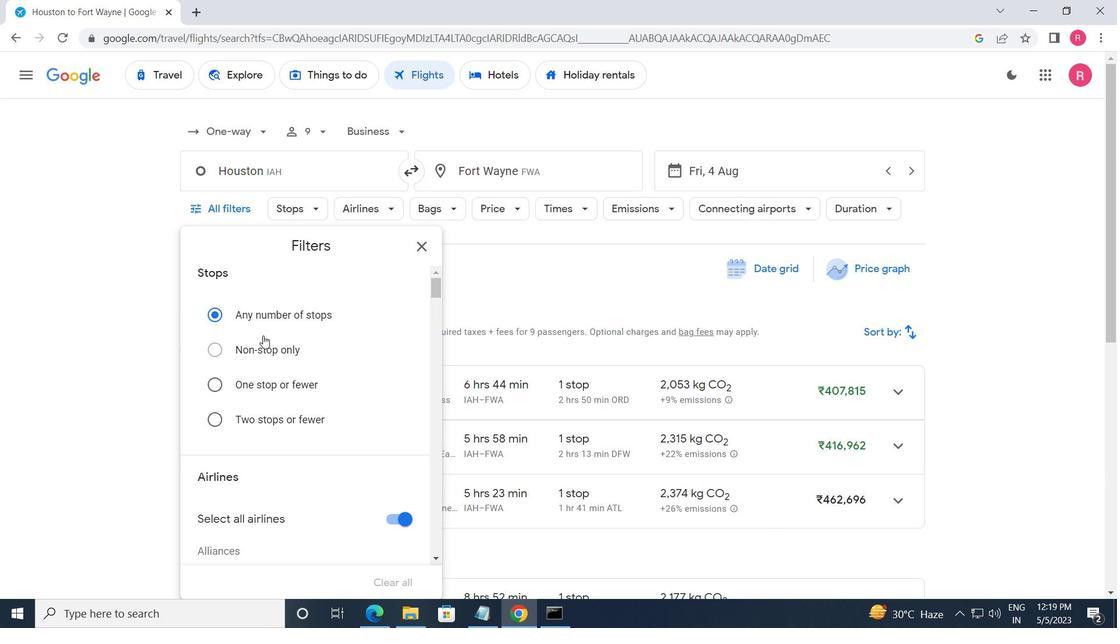 
Action: Mouse moved to (263, 338)
Screenshot: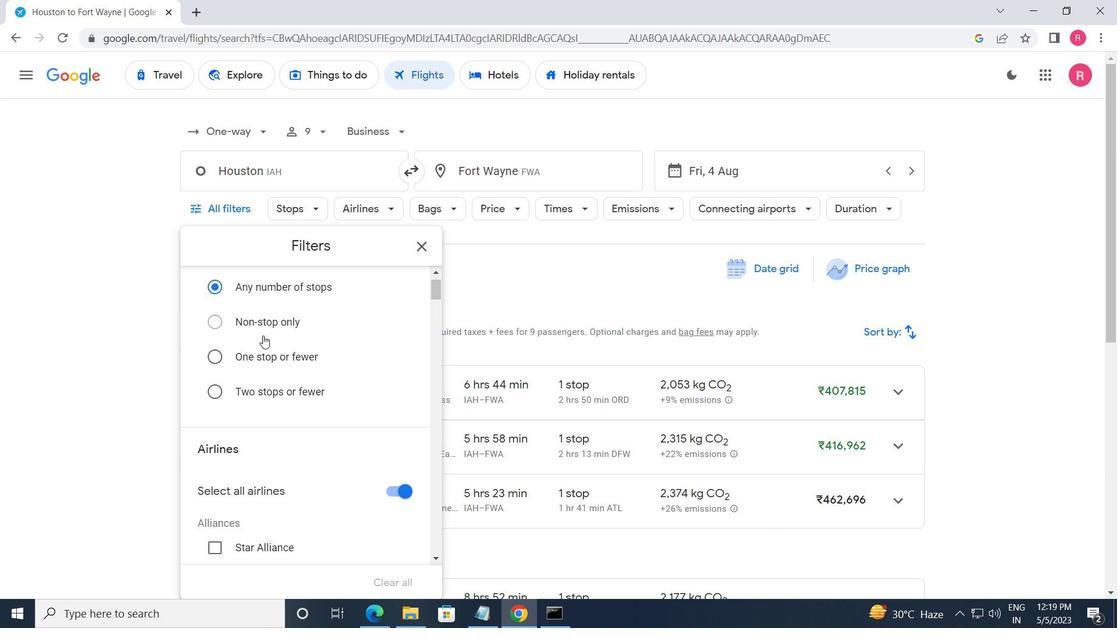 
Action: Mouse scrolled (263, 338) with delta (0, 0)
Screenshot: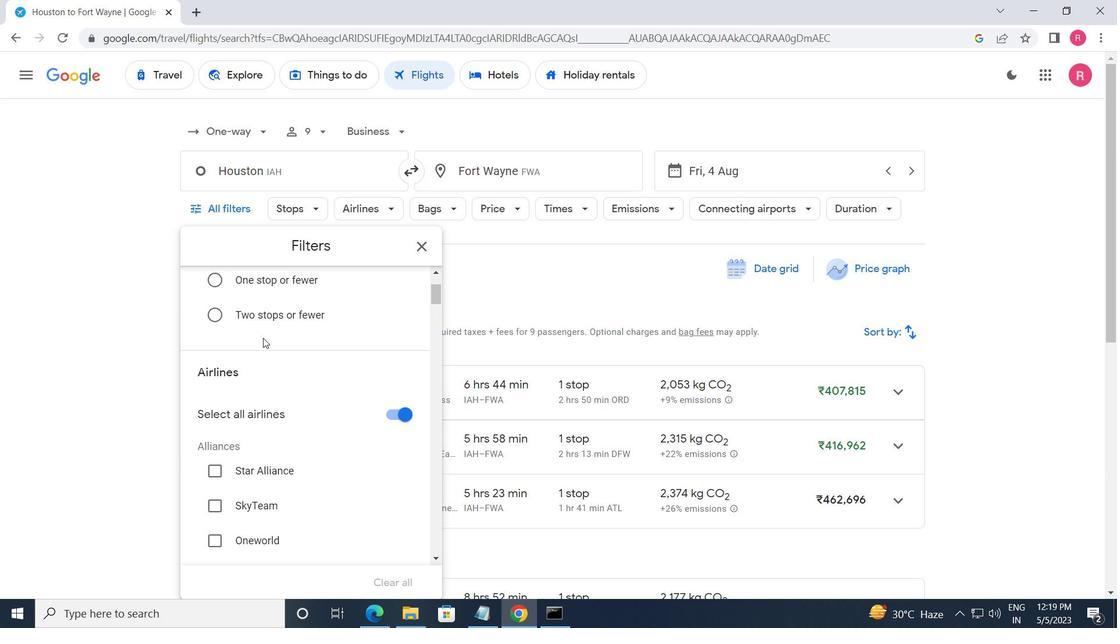 
Action: Mouse moved to (265, 344)
Screenshot: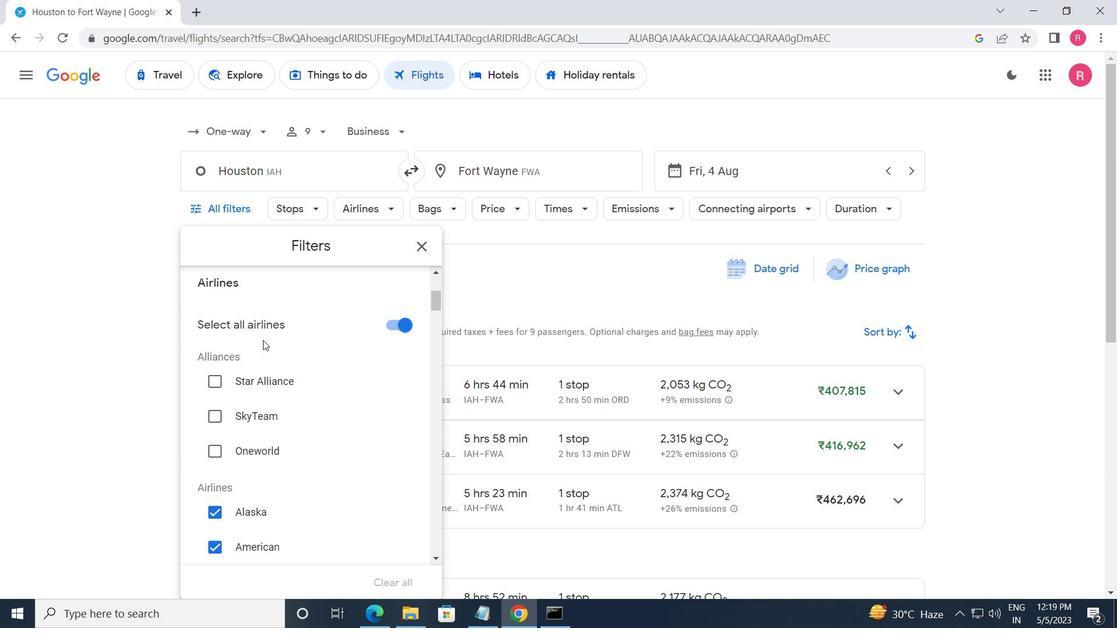 
Action: Mouse scrolled (265, 343) with delta (0, 0)
Screenshot: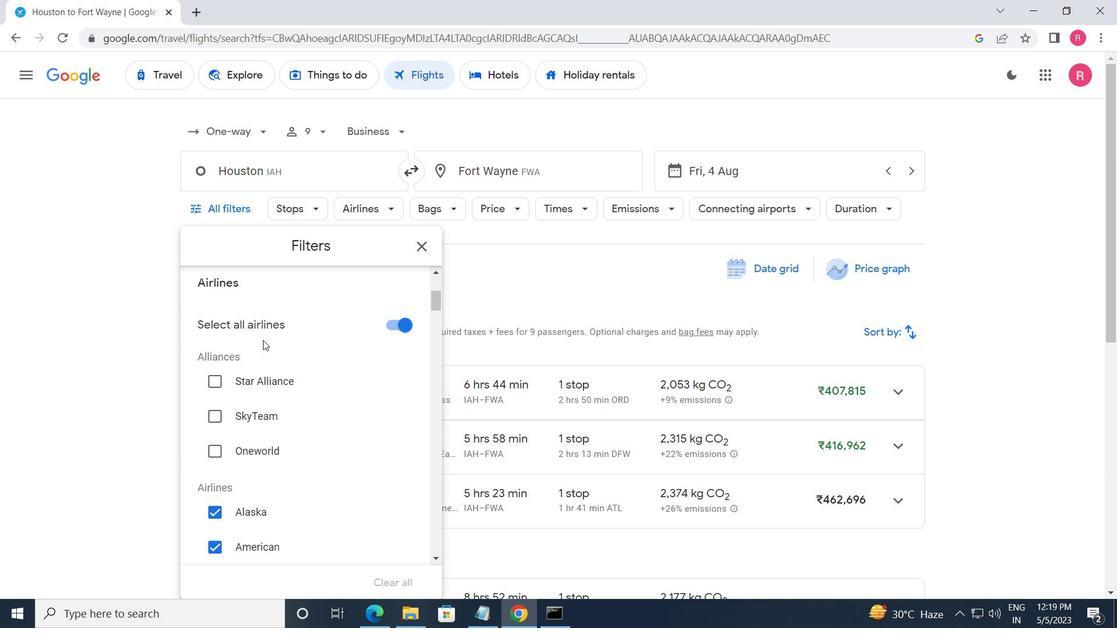 
Action: Mouse moved to (269, 350)
Screenshot: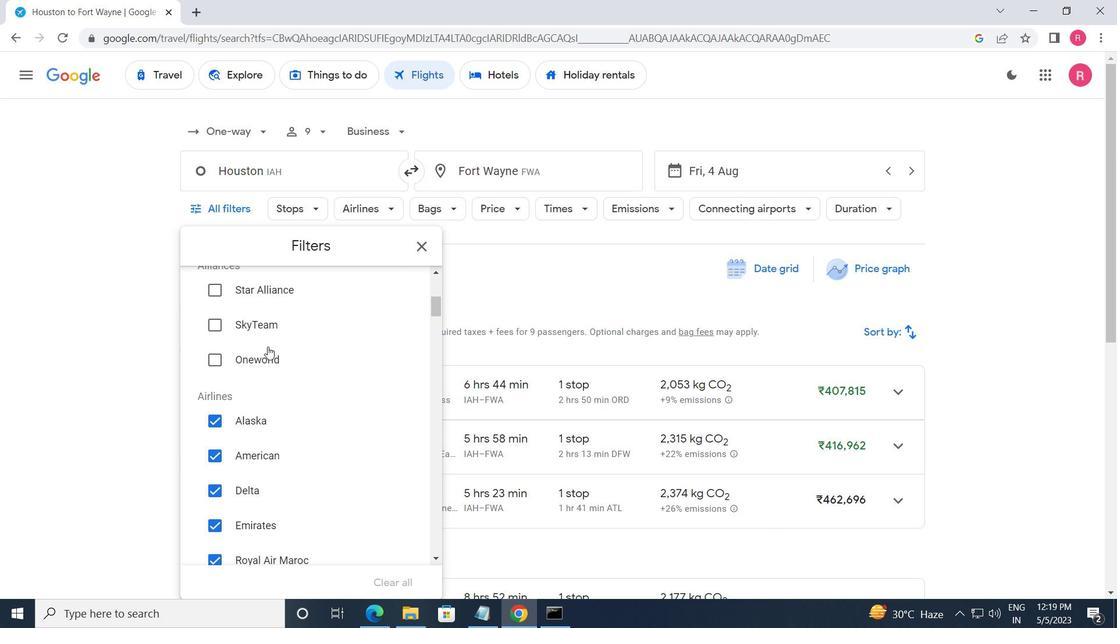 
Action: Mouse scrolled (269, 349) with delta (0, 0)
Screenshot: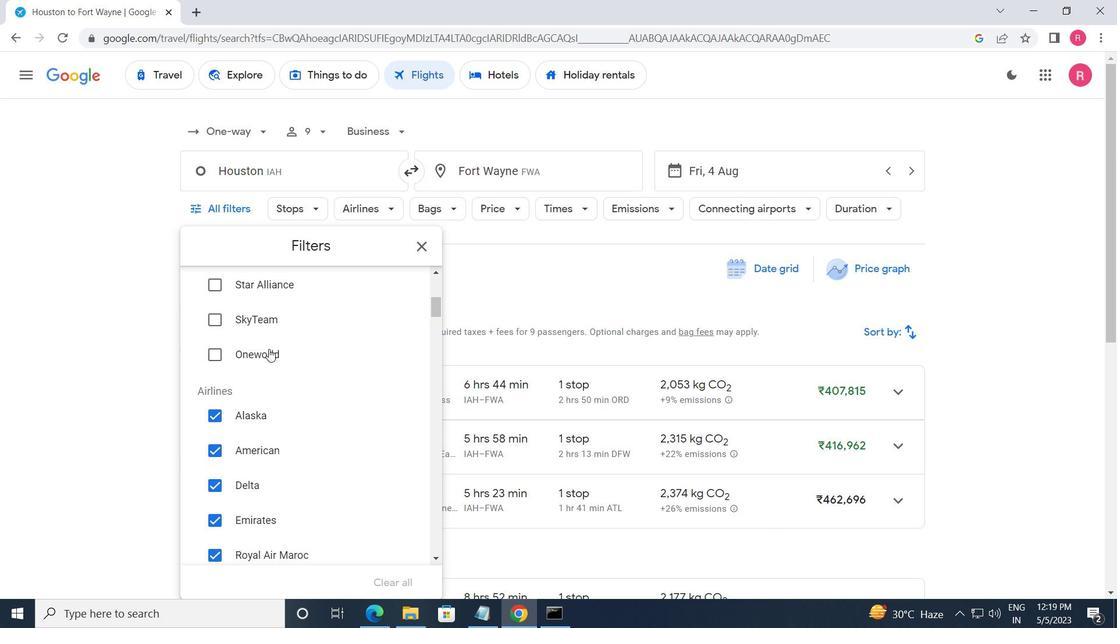 
Action: Mouse moved to (376, 512)
Screenshot: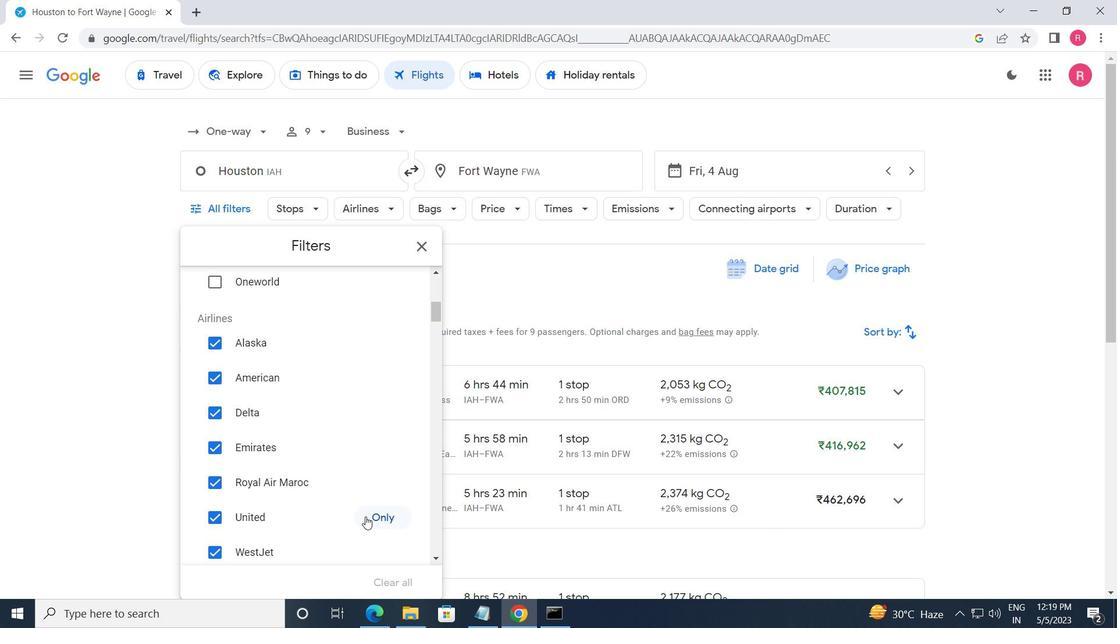 
Action: Mouse pressed left at (376, 512)
Screenshot: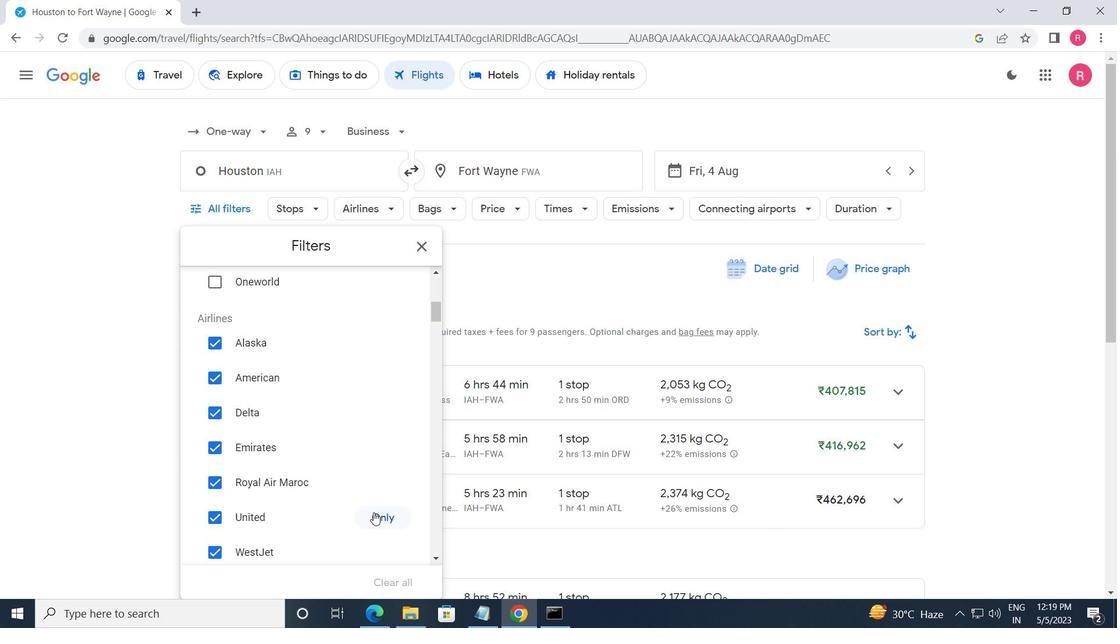 
Action: Mouse moved to (376, 513)
Screenshot: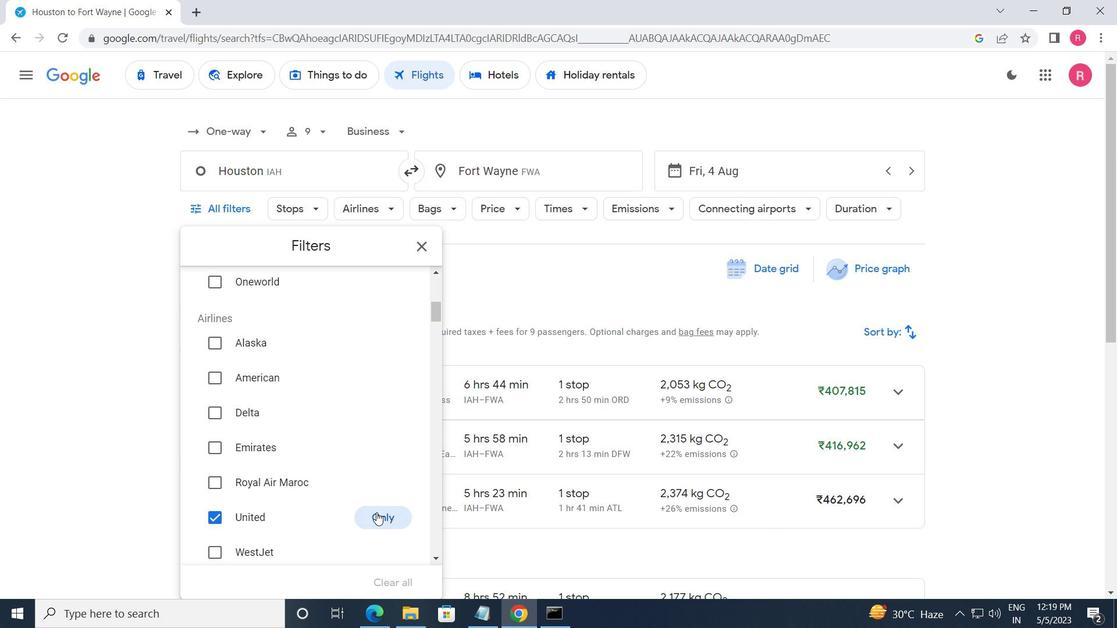
Action: Mouse scrolled (376, 512) with delta (0, 0)
Screenshot: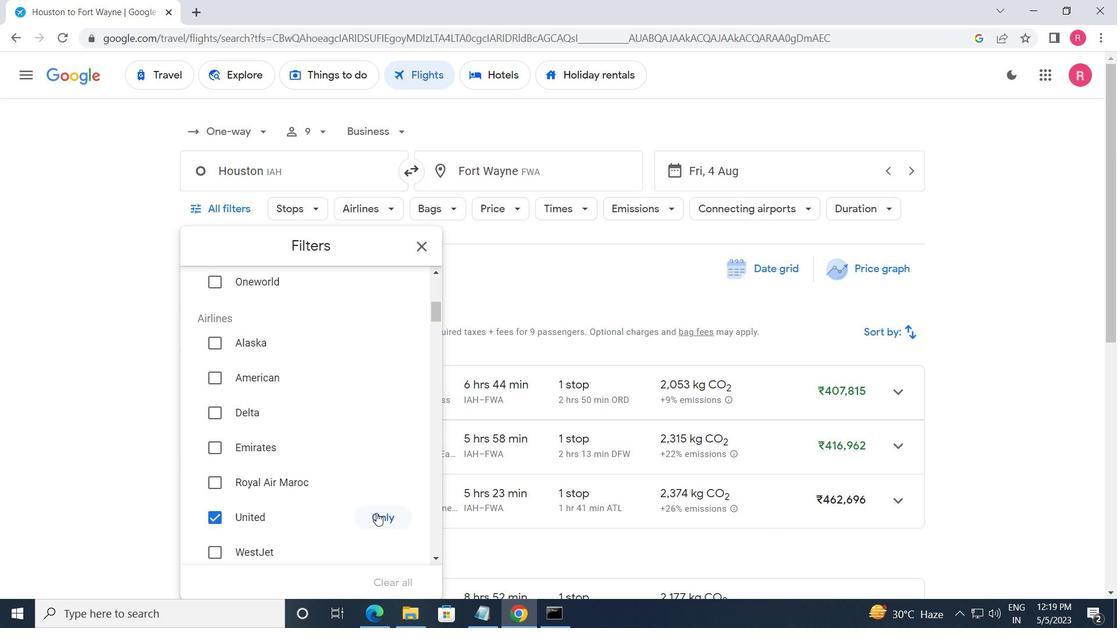 
Action: Mouse scrolled (376, 512) with delta (0, 0)
Screenshot: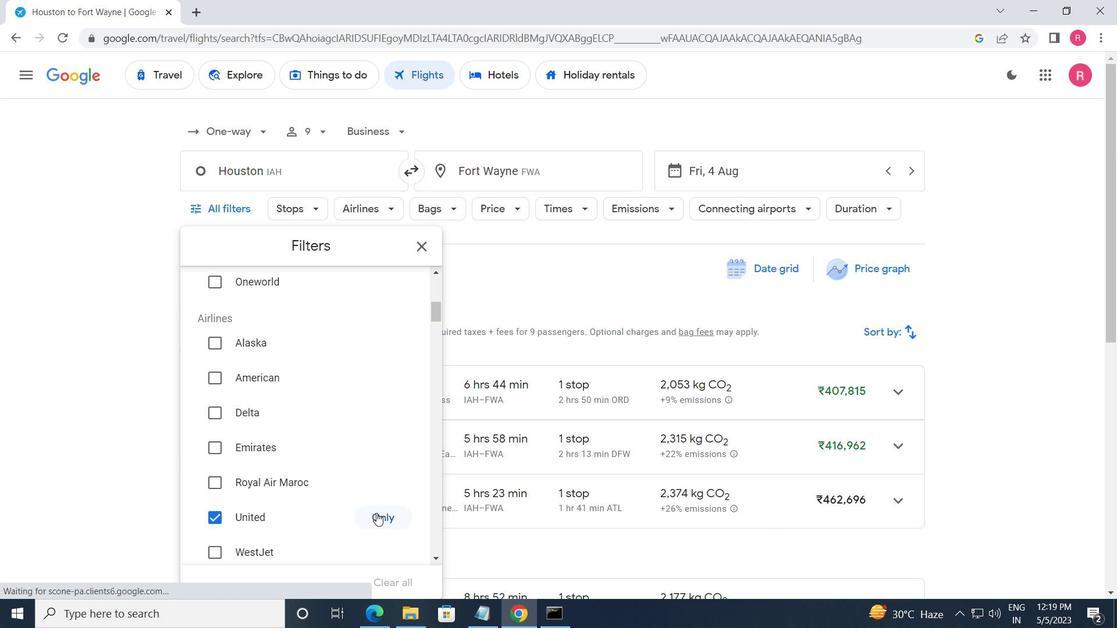 
Action: Mouse scrolled (376, 512) with delta (0, 0)
Screenshot: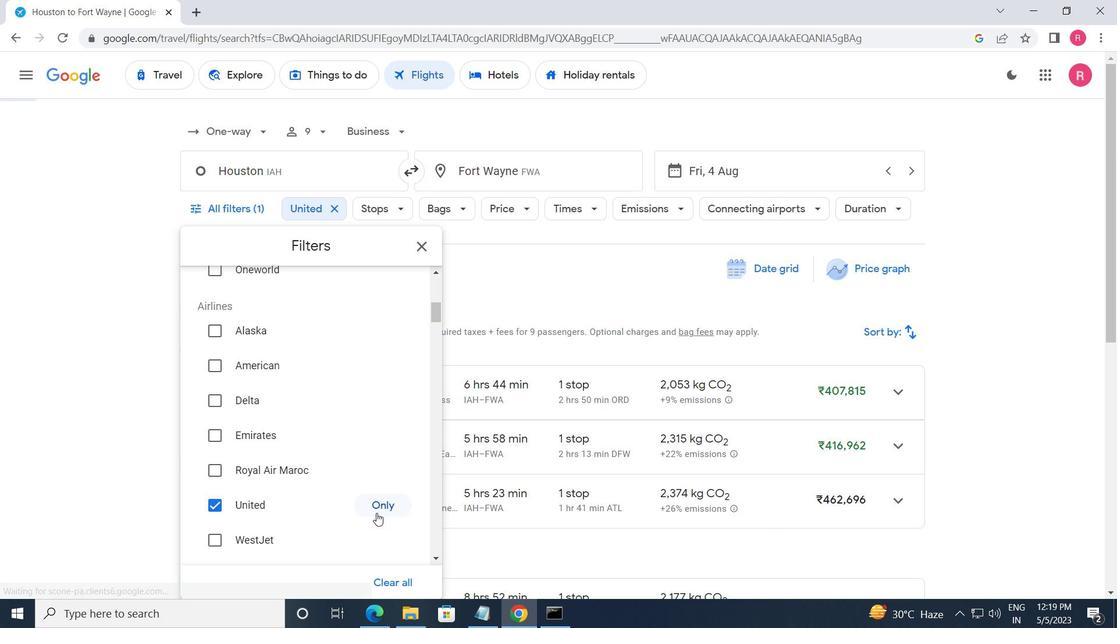 
Action: Mouse moved to (374, 511)
Screenshot: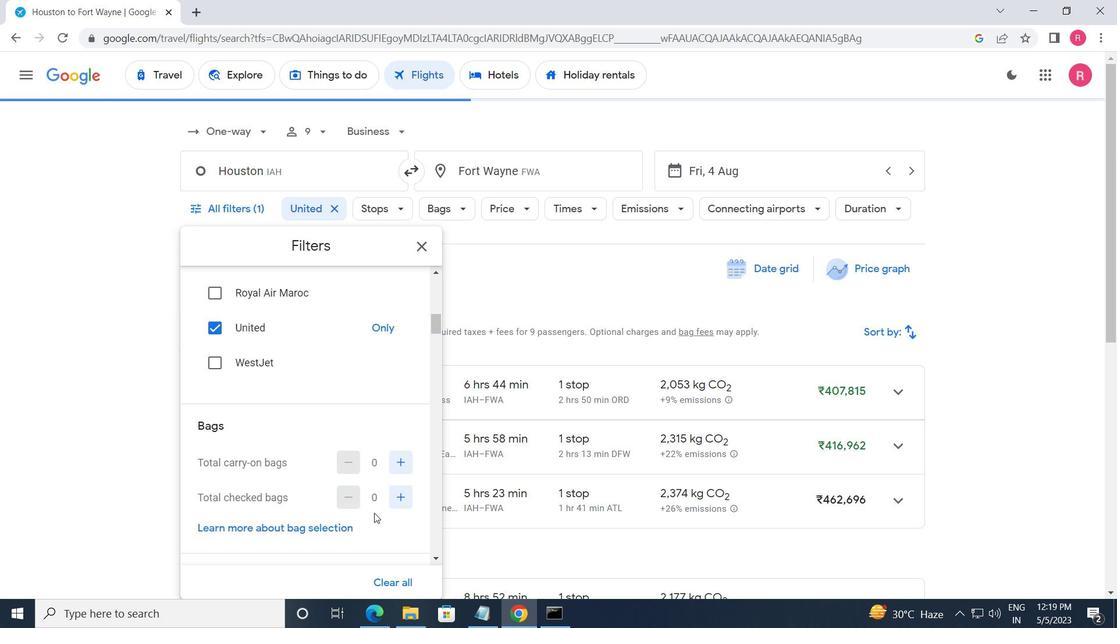 
Action: Mouse scrolled (374, 511) with delta (0, 0)
Screenshot: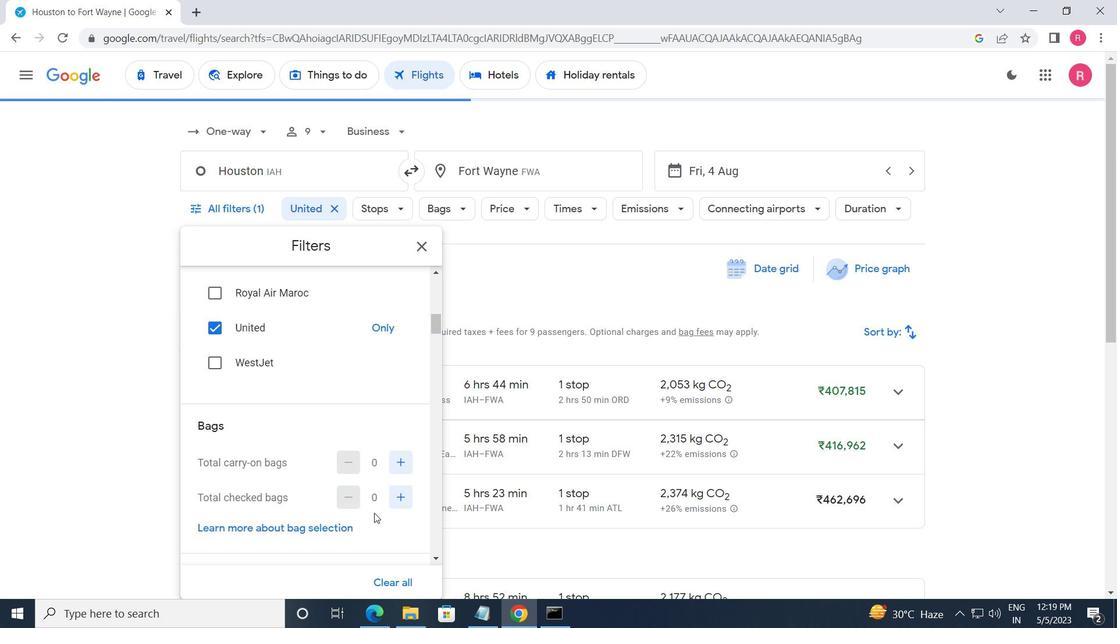 
Action: Mouse moved to (401, 365)
Screenshot: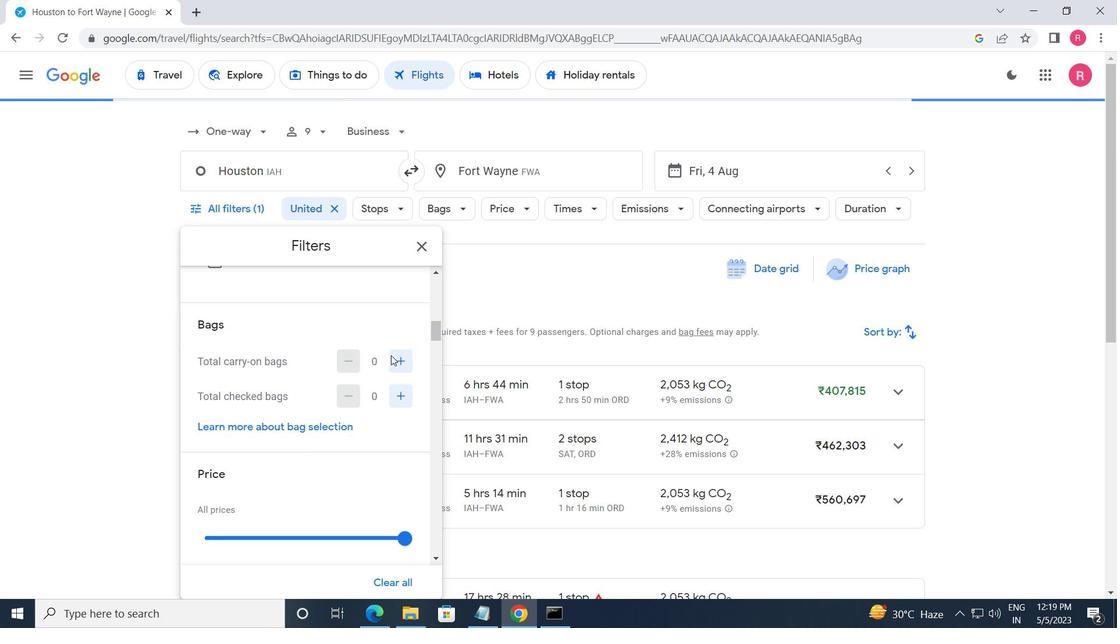 
Action: Mouse pressed left at (401, 365)
Screenshot: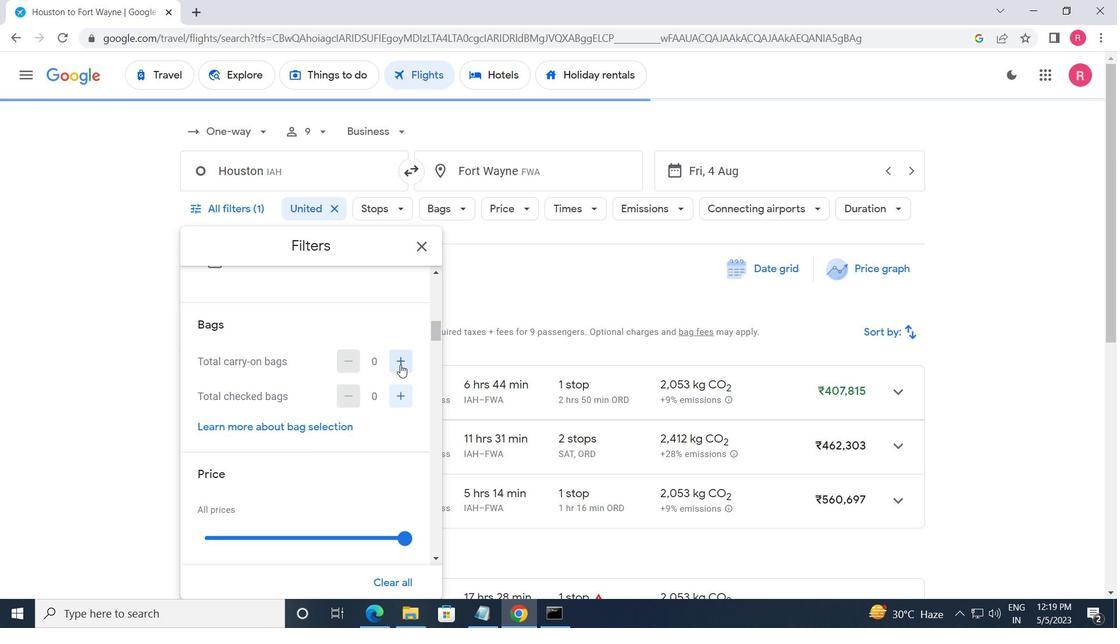 
Action: Mouse moved to (401, 365)
Screenshot: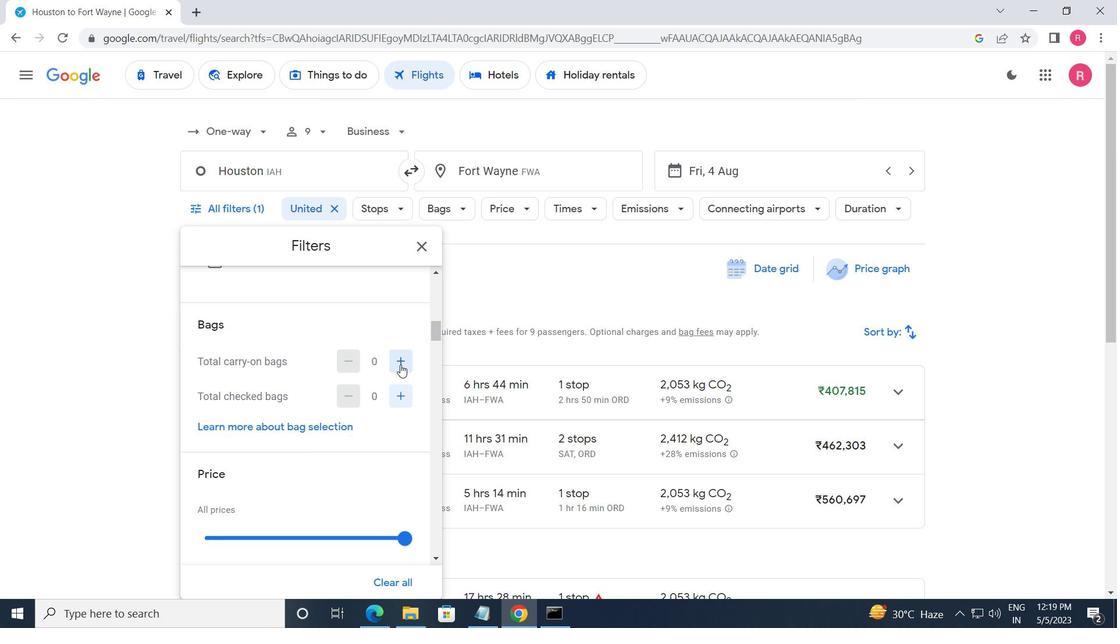
Action: Mouse pressed left at (401, 365)
Screenshot: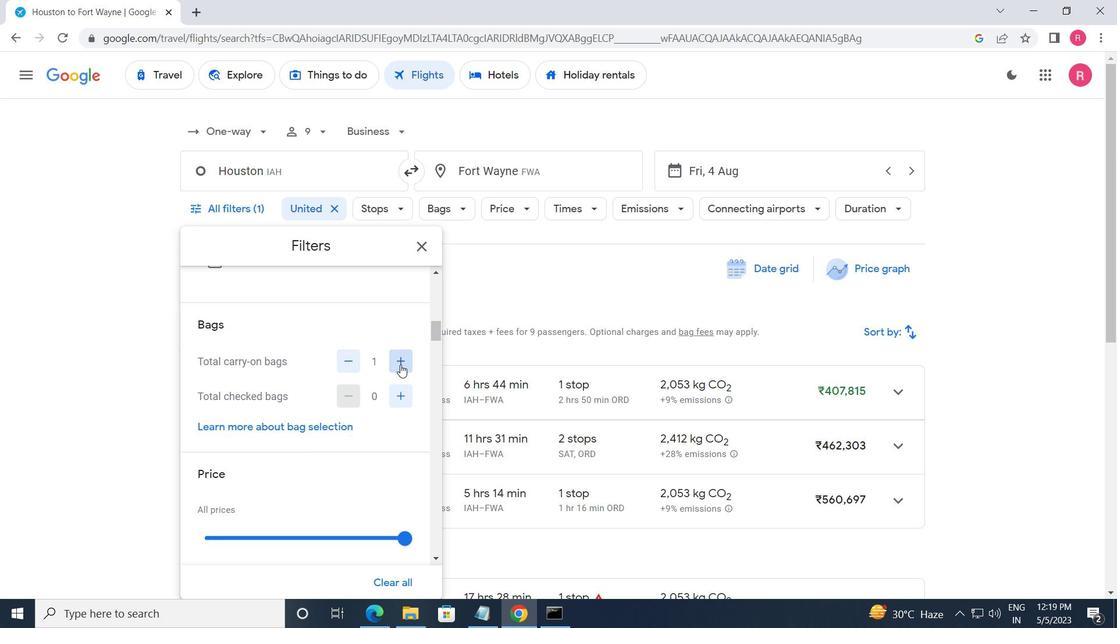 
Action: Mouse moved to (401, 366)
Screenshot: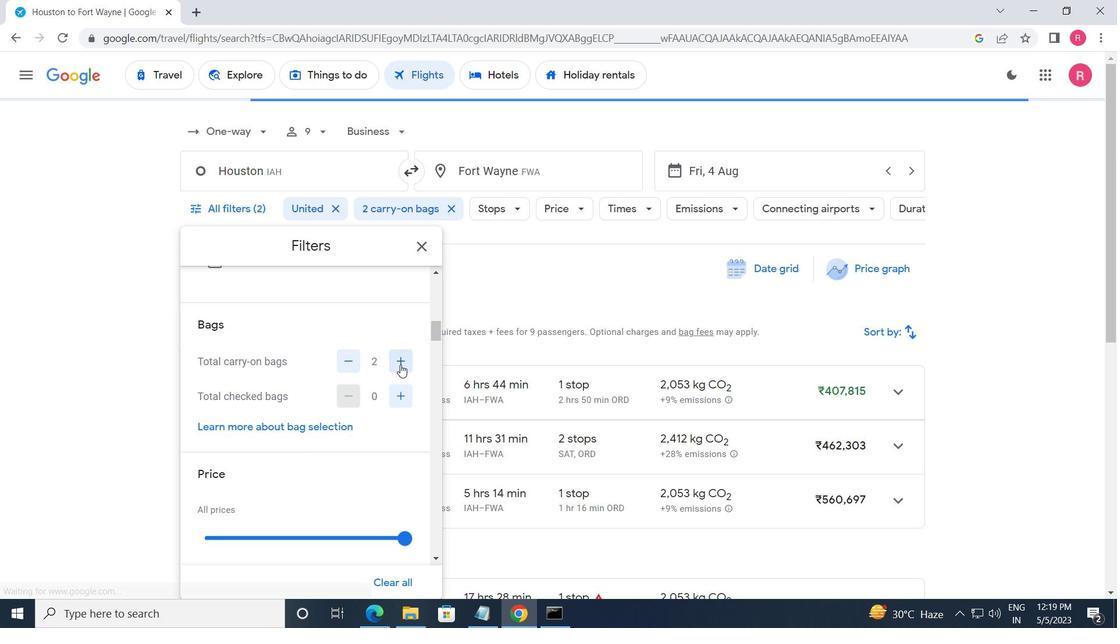 
Action: Mouse scrolled (401, 365) with delta (0, 0)
Screenshot: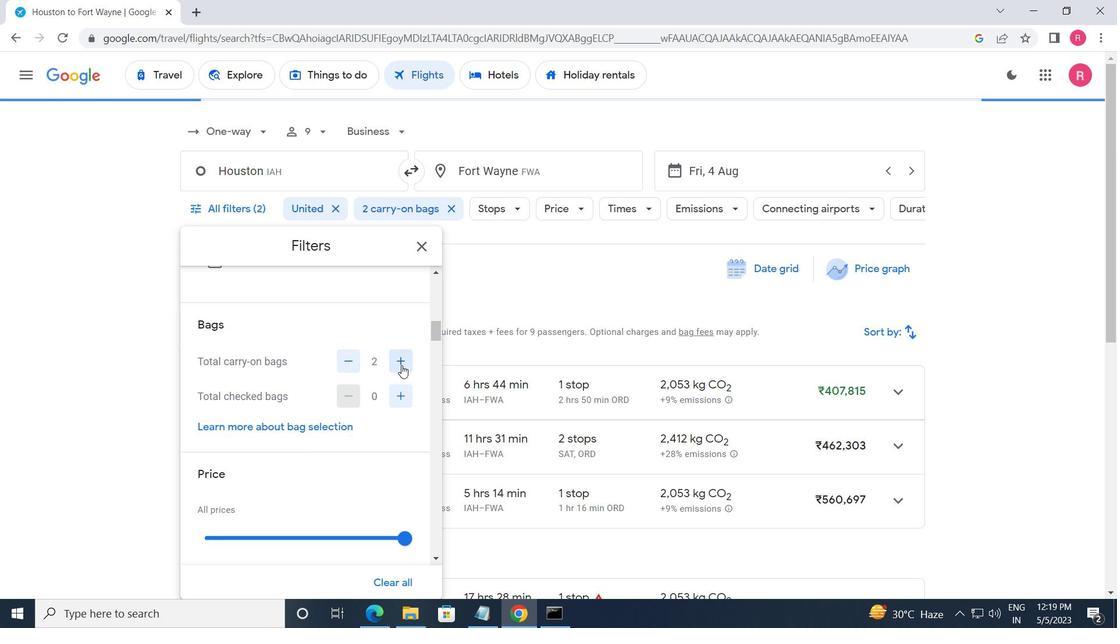 
Action: Mouse moved to (401, 367)
Screenshot: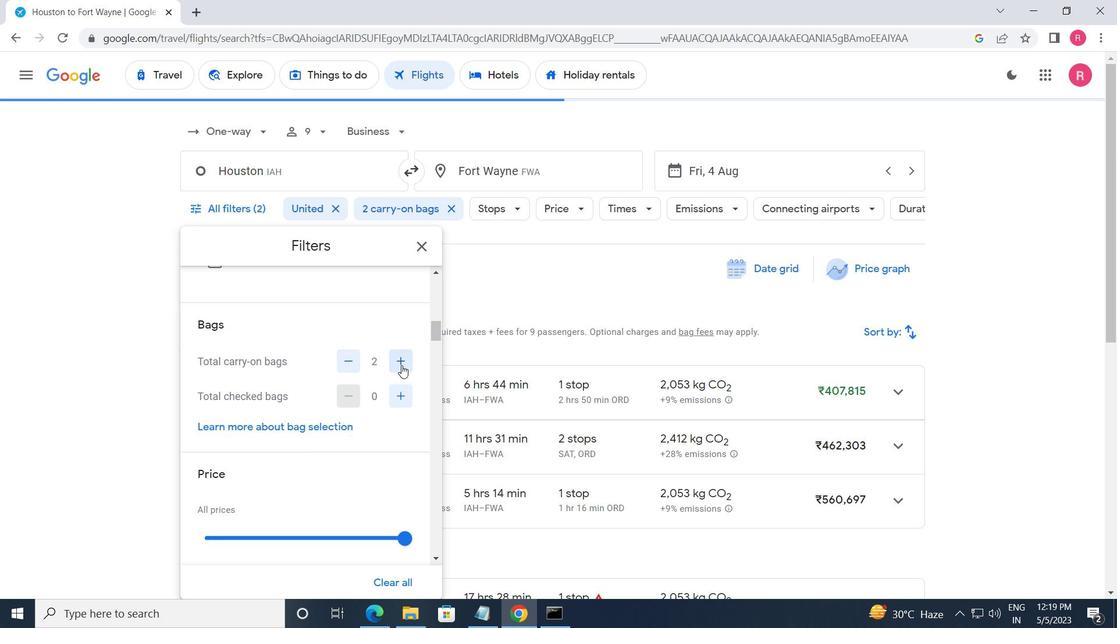 
Action: Mouse scrolled (401, 366) with delta (0, 0)
Screenshot: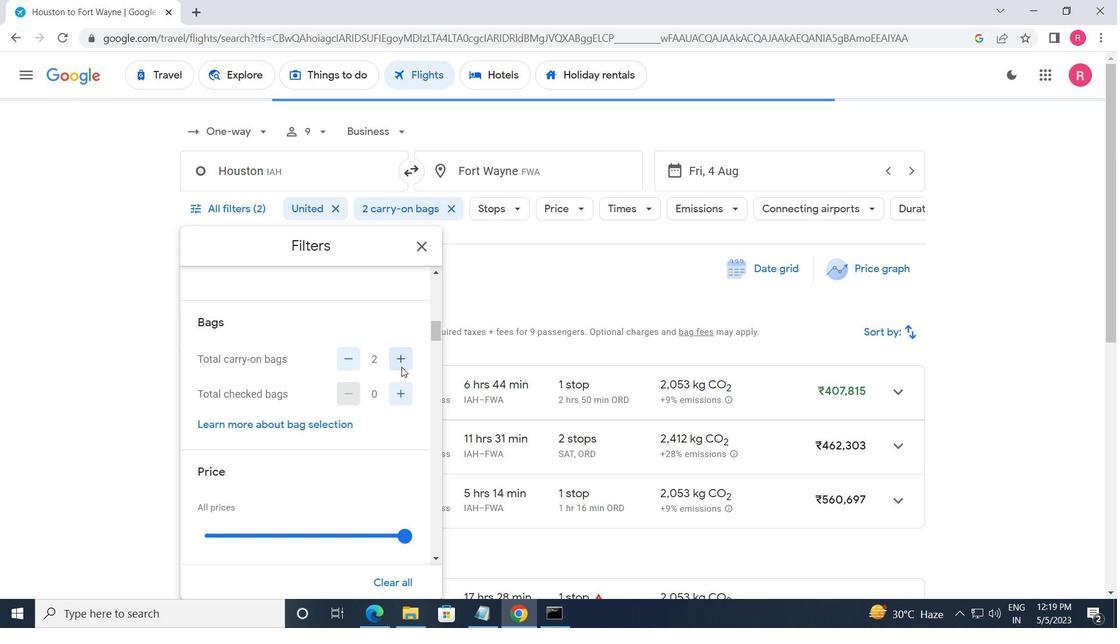 
Action: Mouse moved to (404, 390)
Screenshot: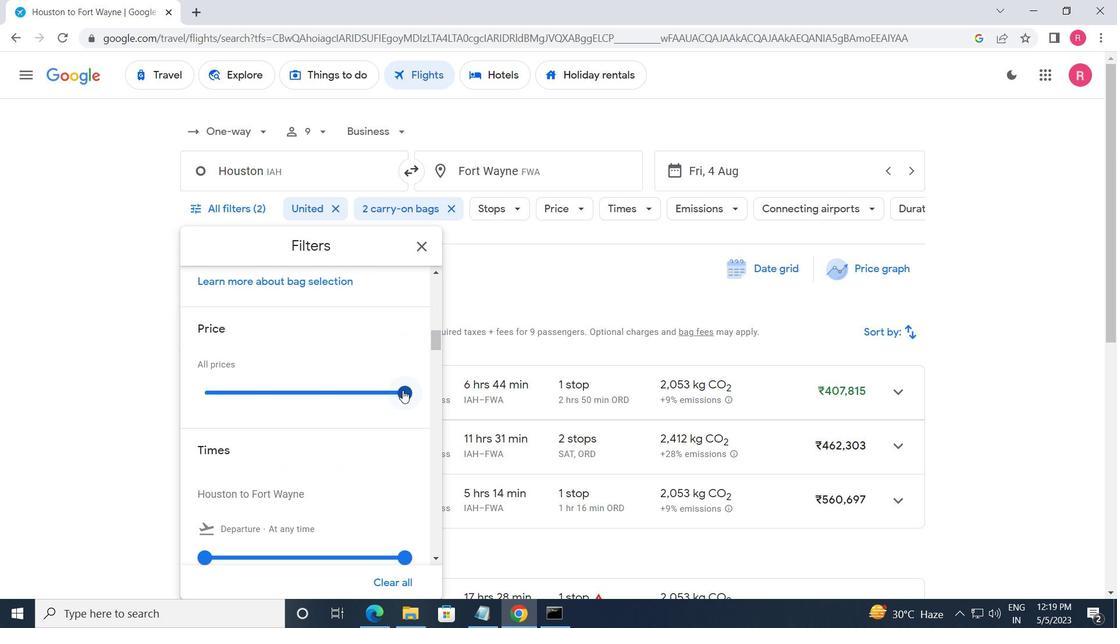 
Action: Mouse pressed left at (404, 390)
Screenshot: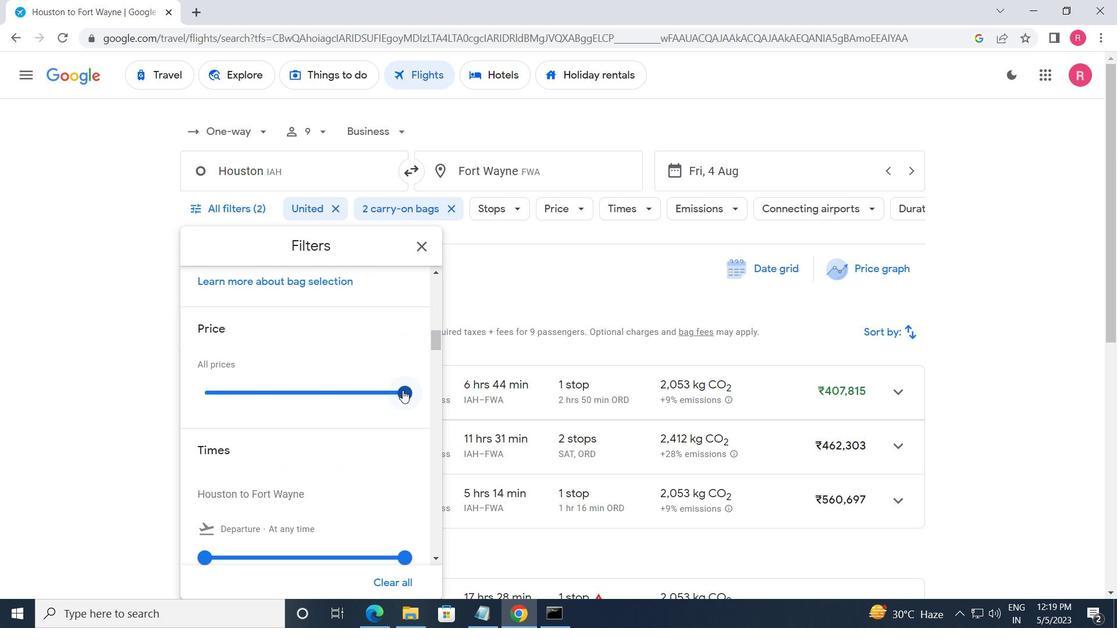 
Action: Mouse moved to (261, 414)
Screenshot: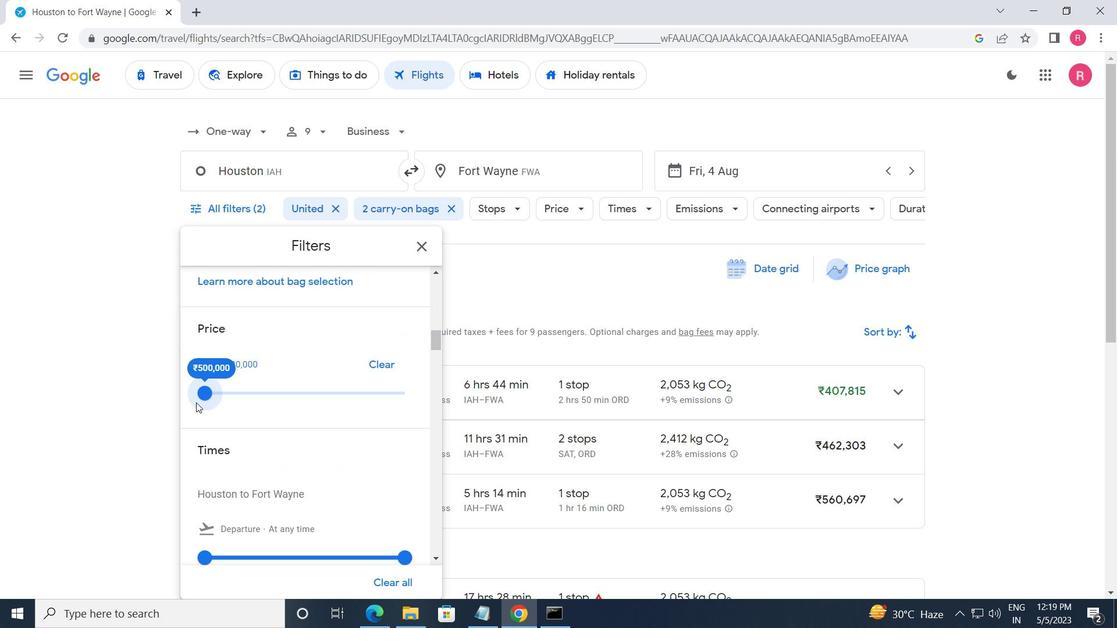 
Action: Mouse scrolled (261, 413) with delta (0, 0)
Screenshot: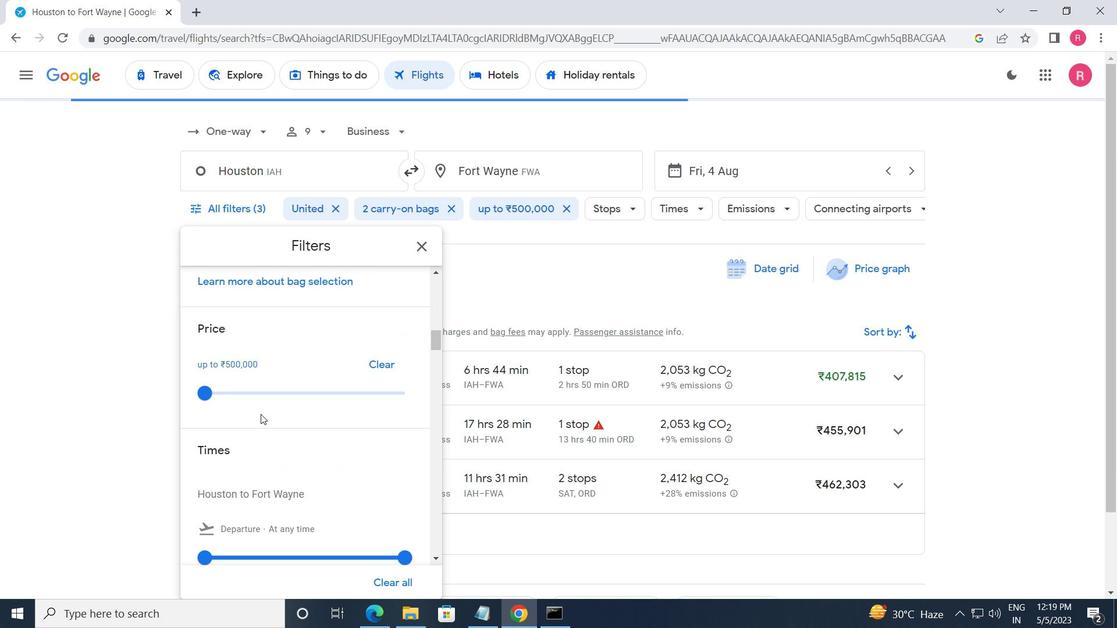 
Action: Mouse scrolled (261, 413) with delta (0, 0)
Screenshot: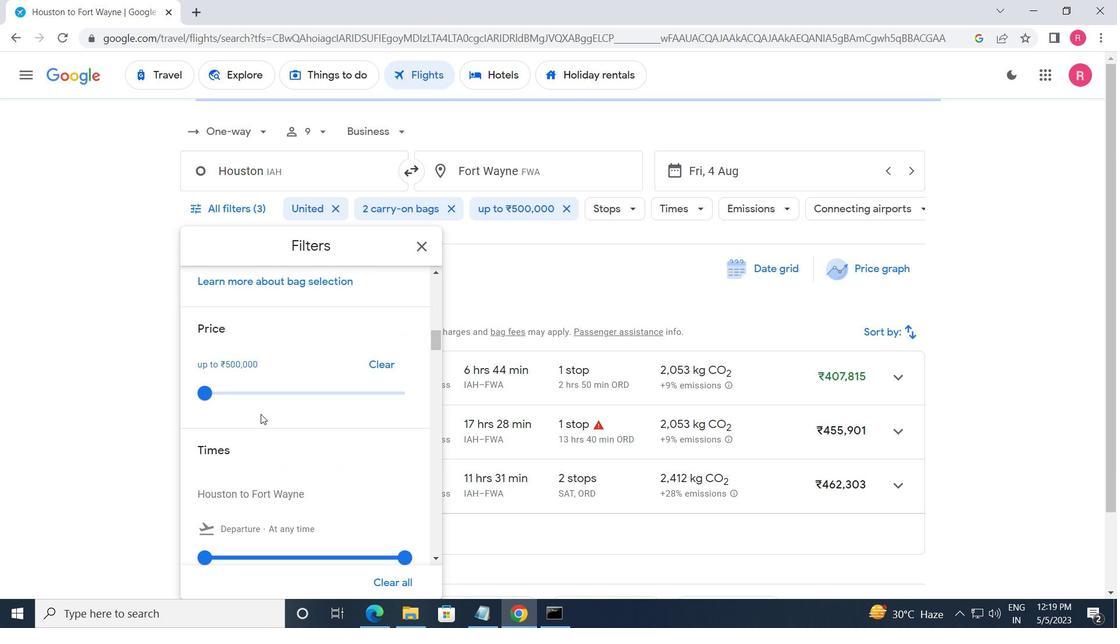 
Action: Mouse moved to (215, 415)
Screenshot: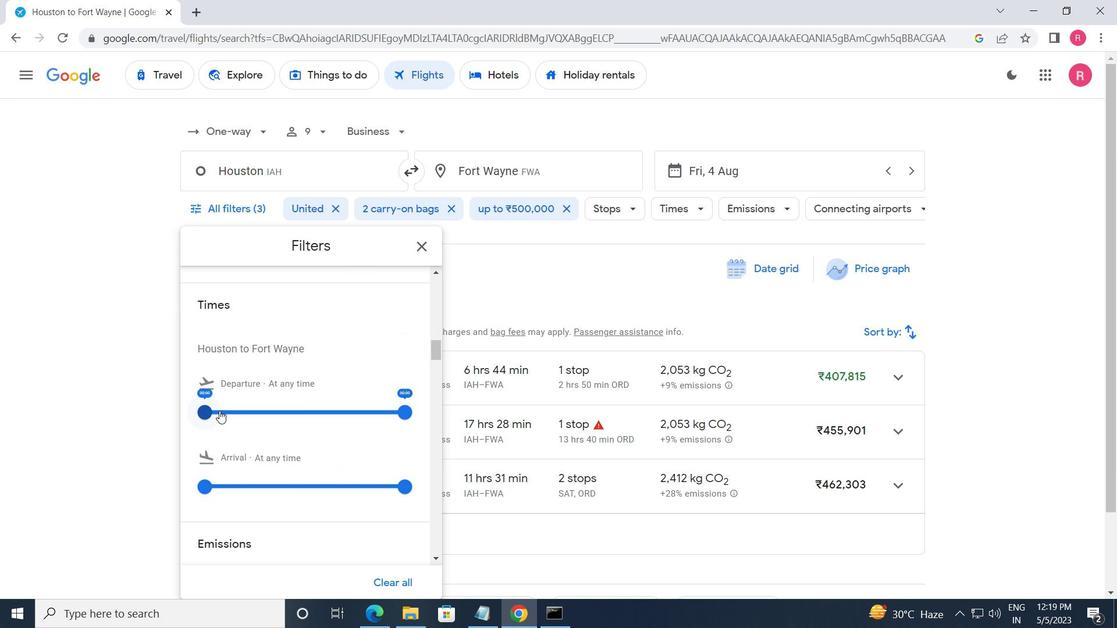 
Action: Mouse pressed left at (215, 415)
Screenshot: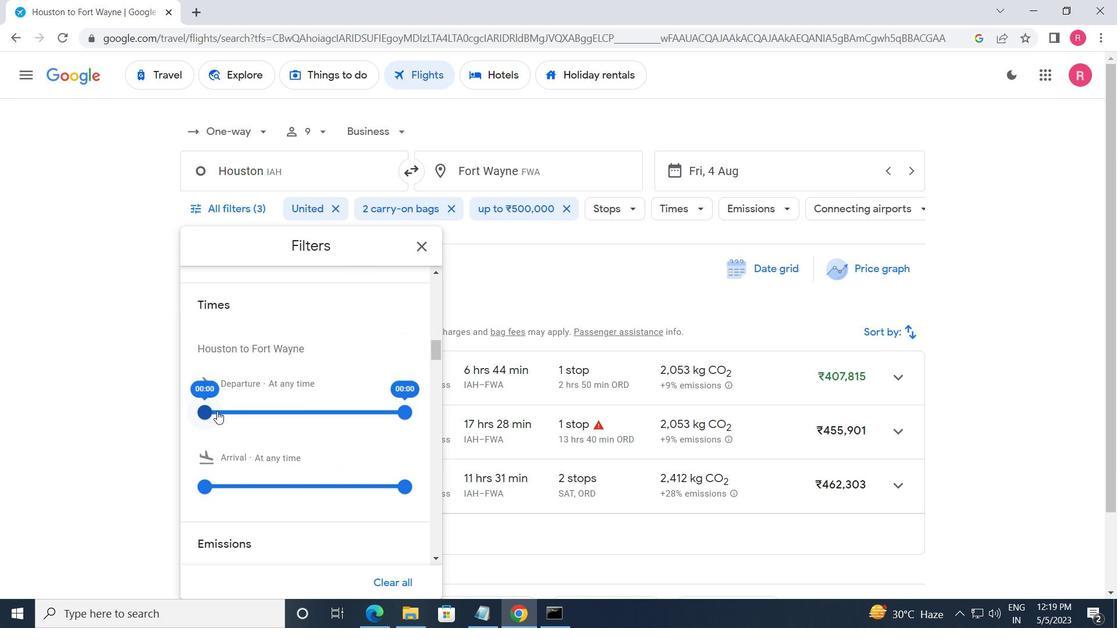 
Action: Mouse moved to (402, 413)
Screenshot: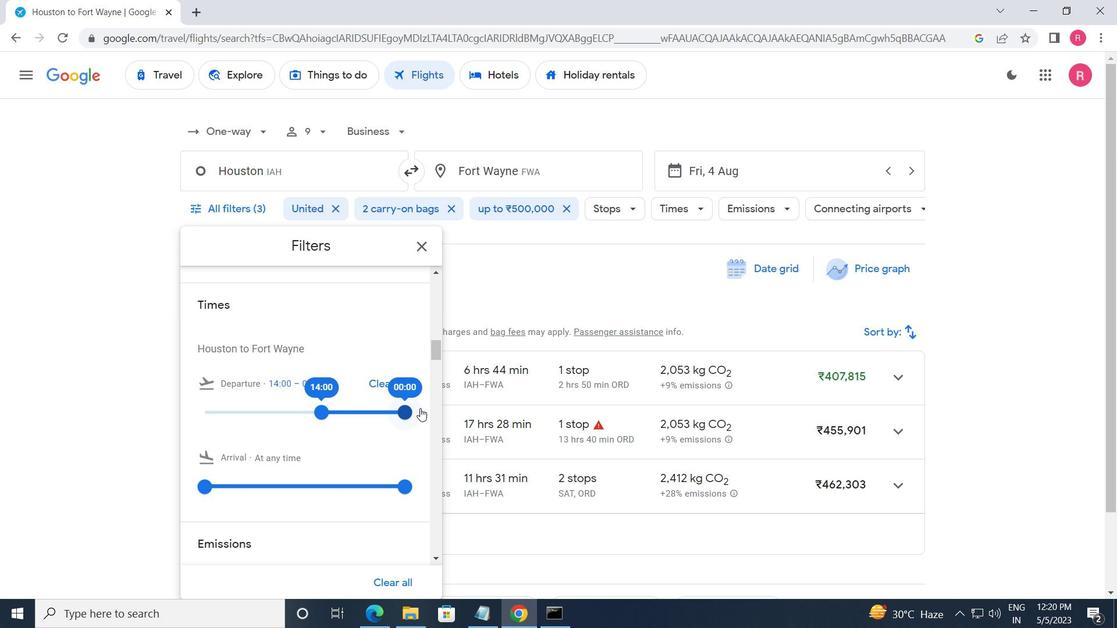 
Action: Mouse pressed left at (402, 413)
Screenshot: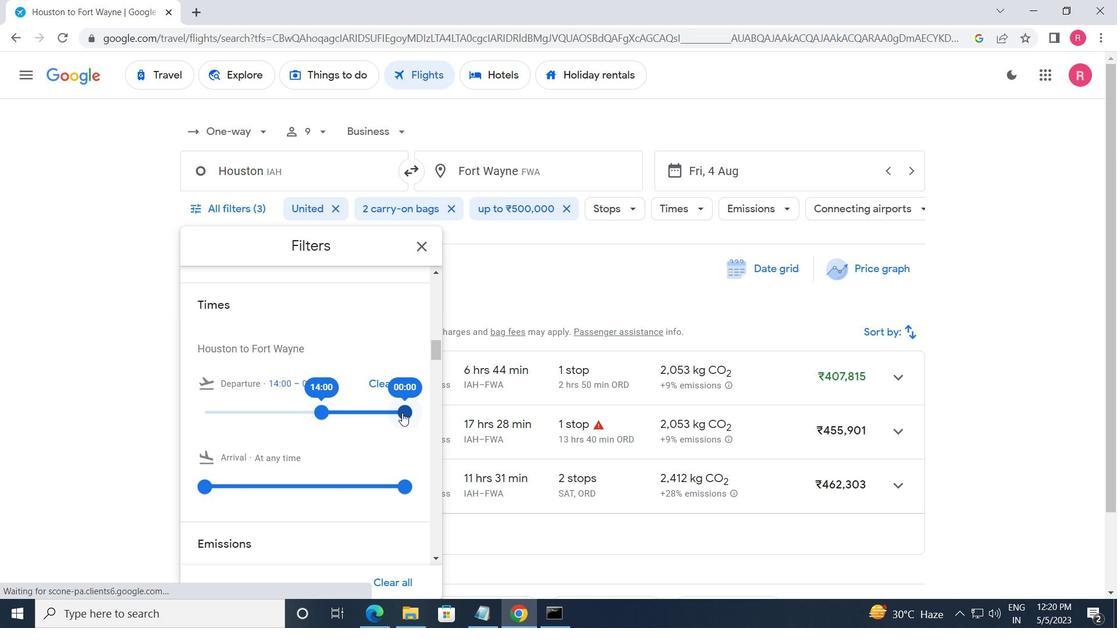 
Action: Mouse moved to (421, 248)
Screenshot: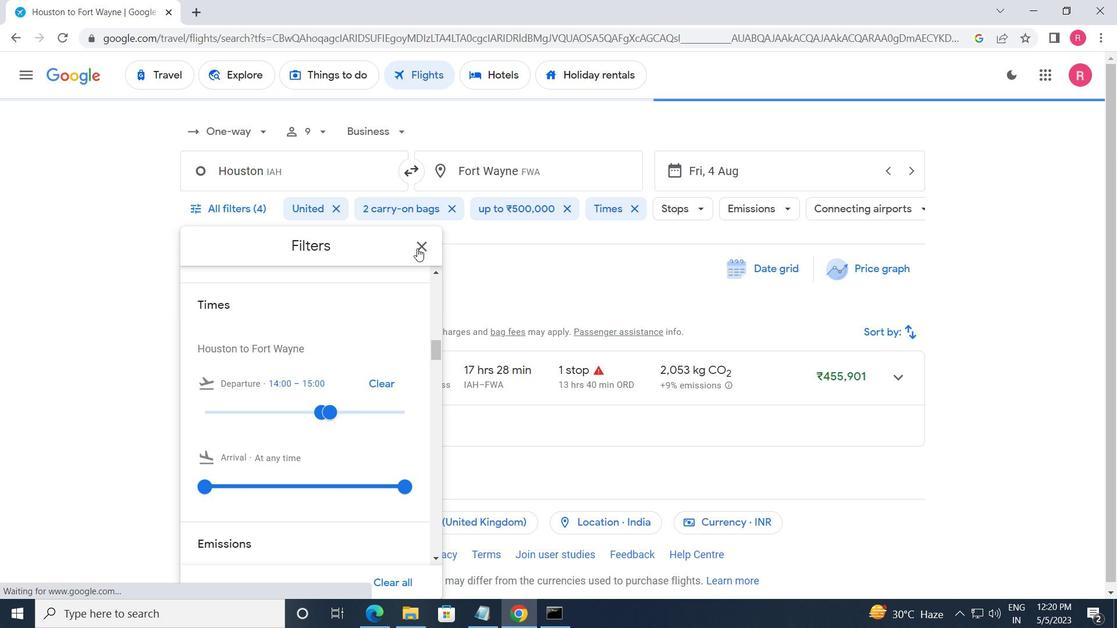 
Action: Mouse pressed left at (421, 248)
Screenshot: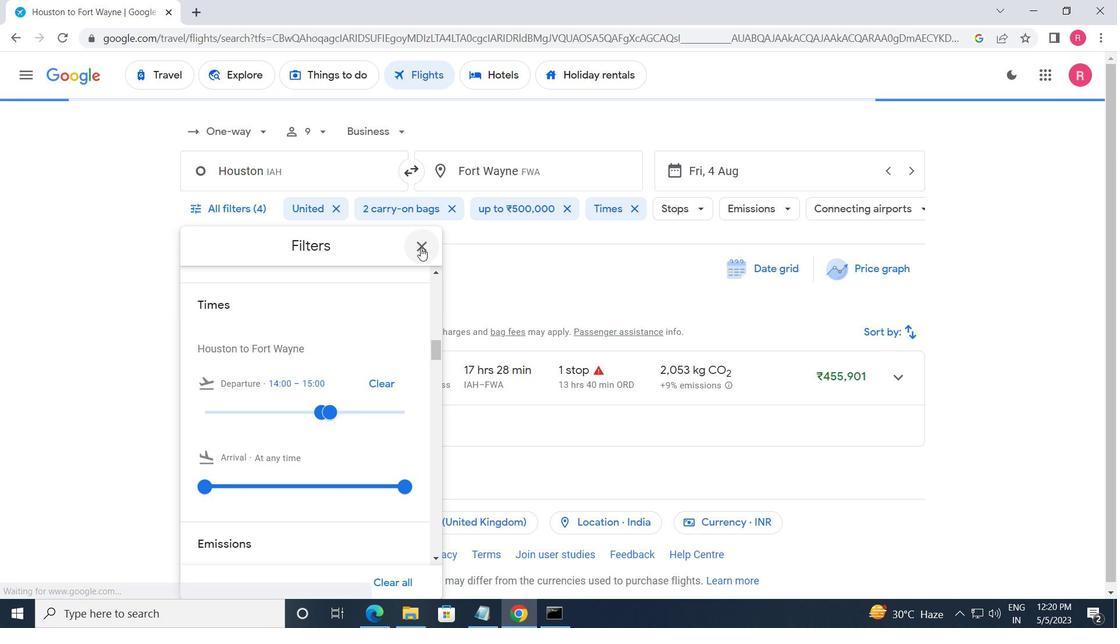 
Action: Mouse moved to (426, 264)
Screenshot: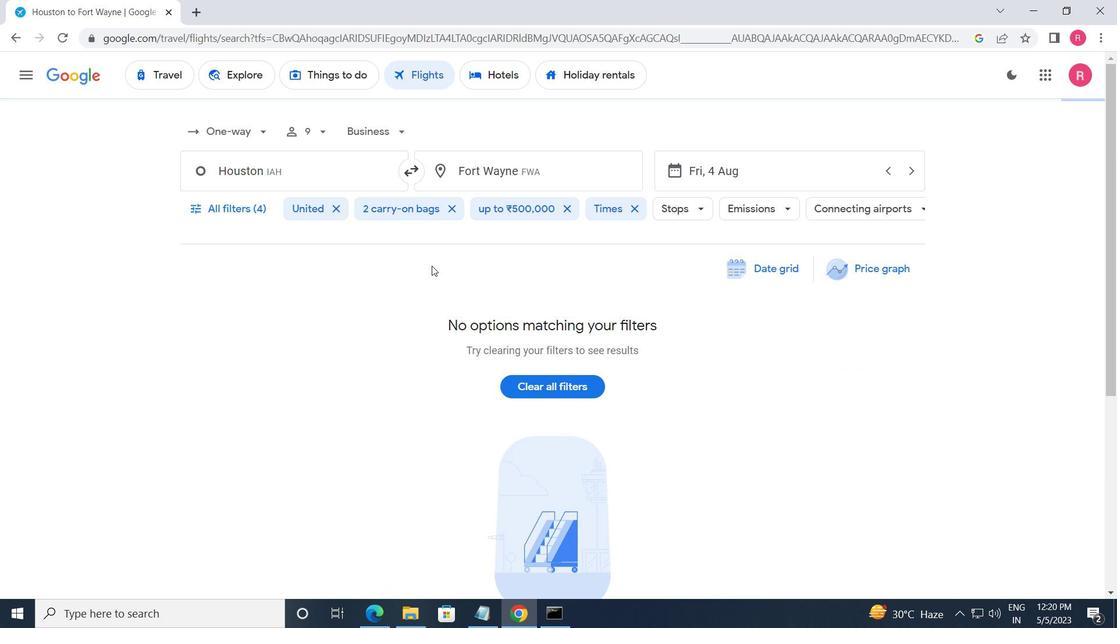 
